 Task: Create a blank project AlphaTech with privacy Public and default view as List and in the team Taskers . Create three sections in the project as To-Do, Doing and Done
Action: Mouse moved to (60, 51)
Screenshot: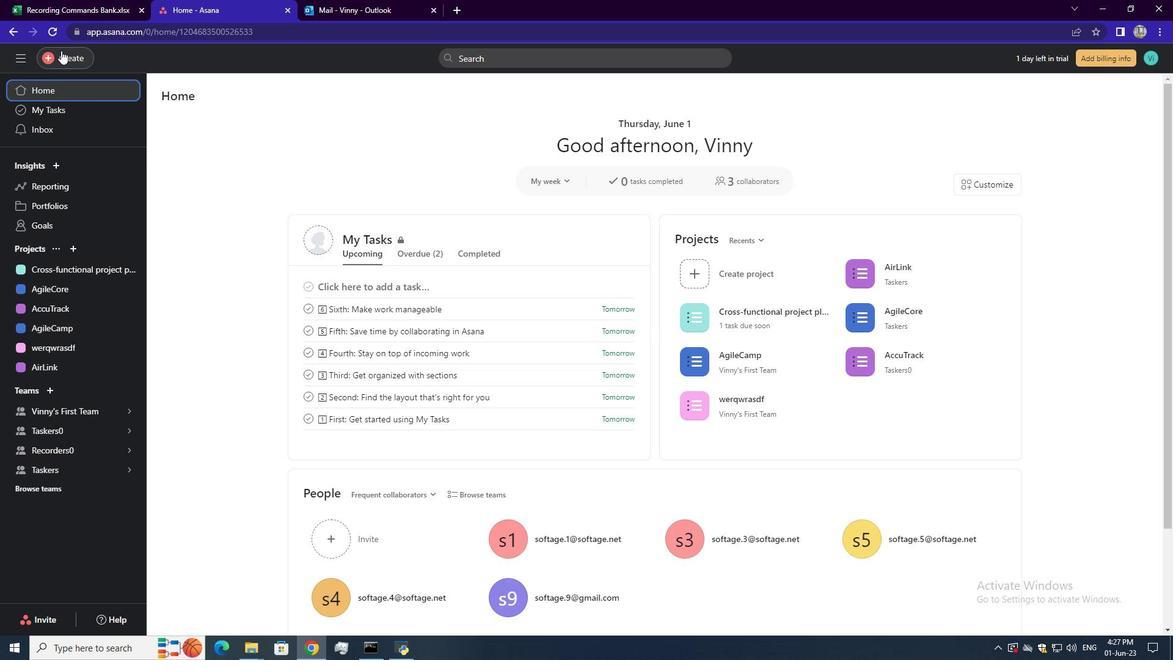 
Action: Mouse pressed left at (60, 51)
Screenshot: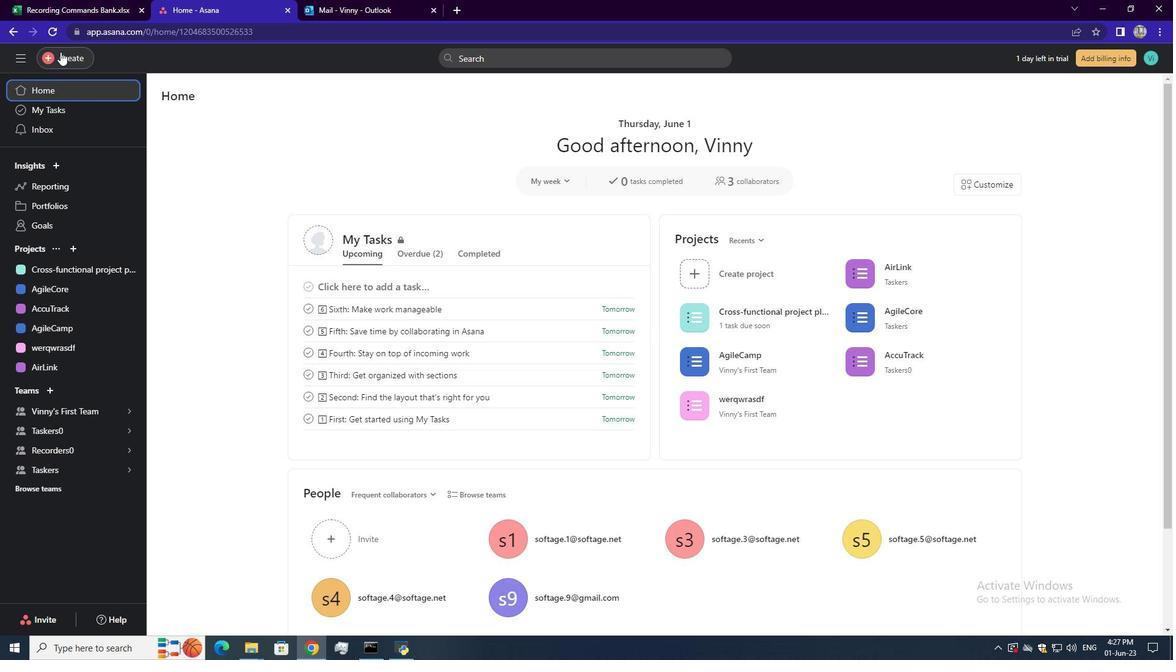 
Action: Mouse moved to (146, 89)
Screenshot: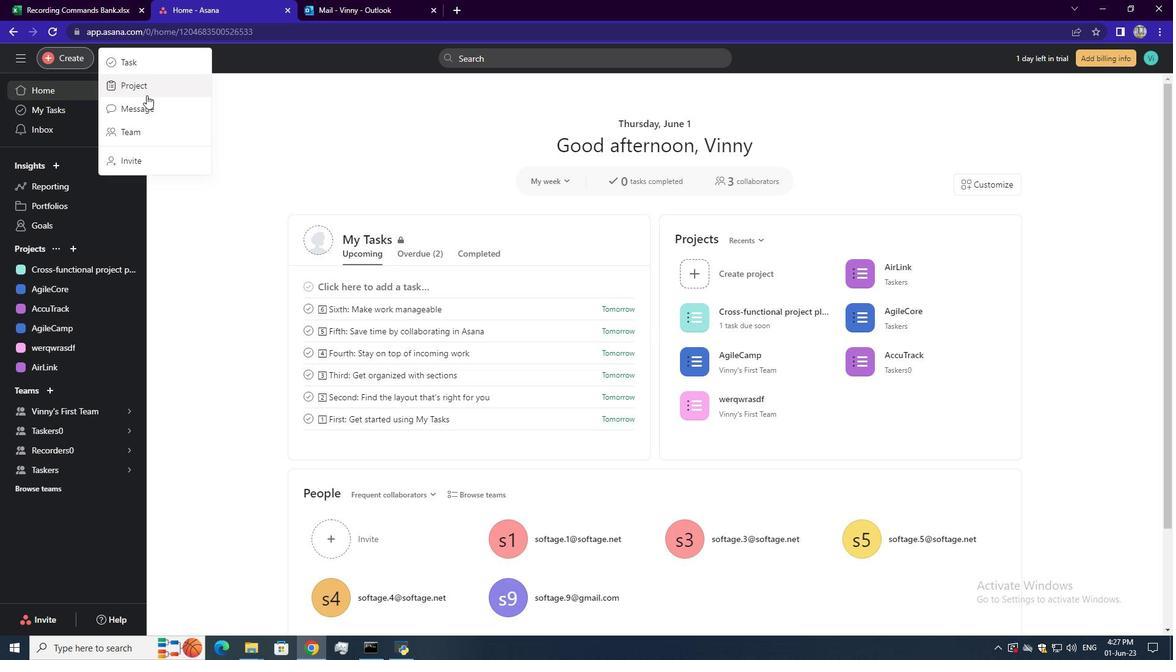 
Action: Mouse pressed left at (146, 89)
Screenshot: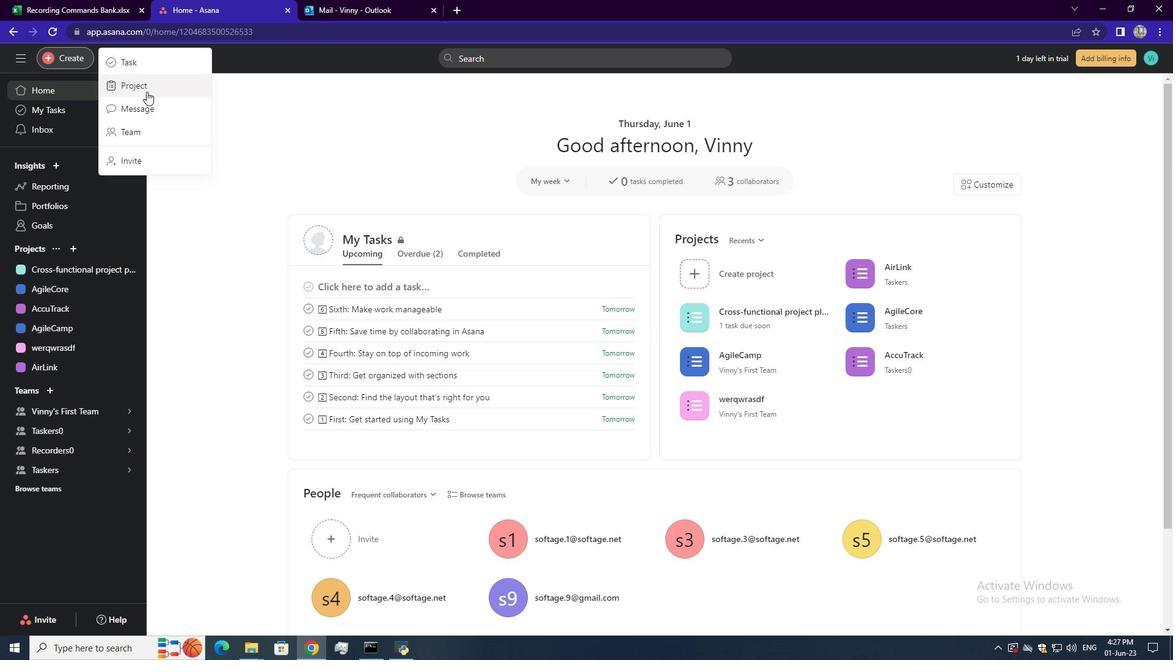 
Action: Mouse moved to (518, 355)
Screenshot: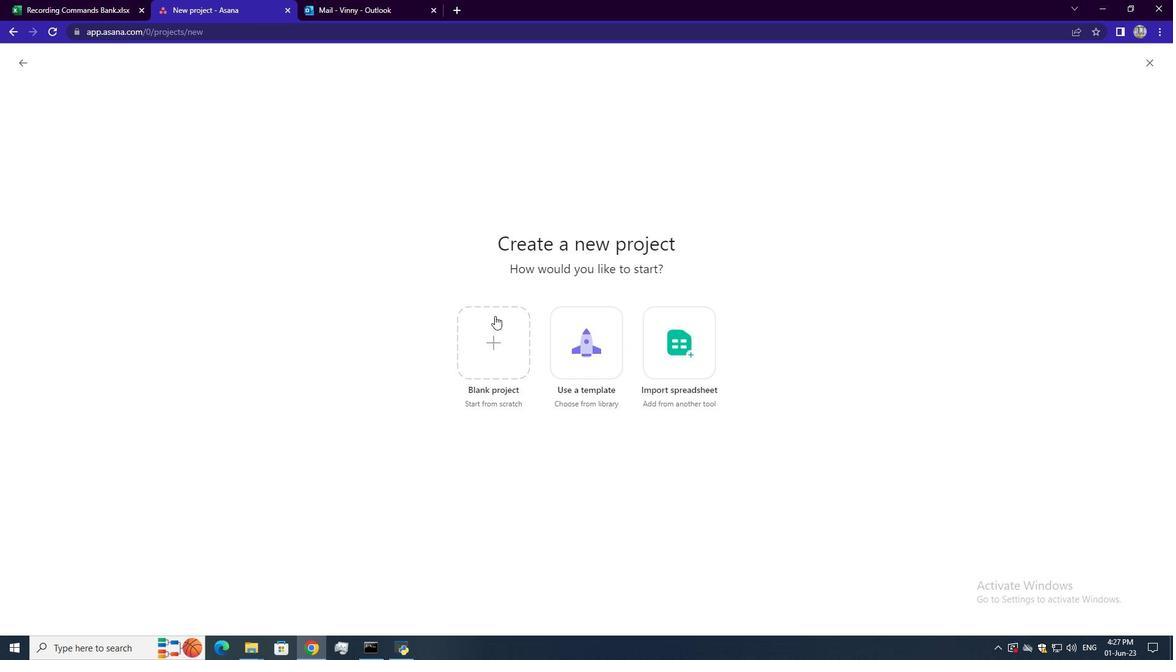 
Action: Mouse pressed left at (518, 355)
Screenshot: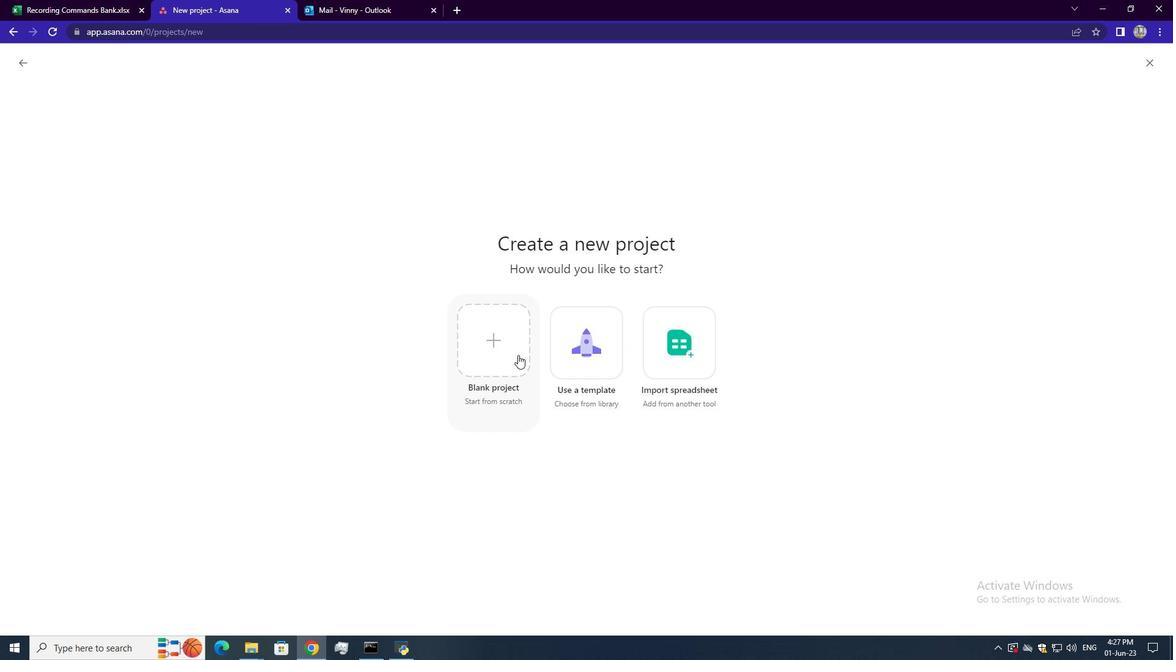 
Action: Mouse moved to (297, 152)
Screenshot: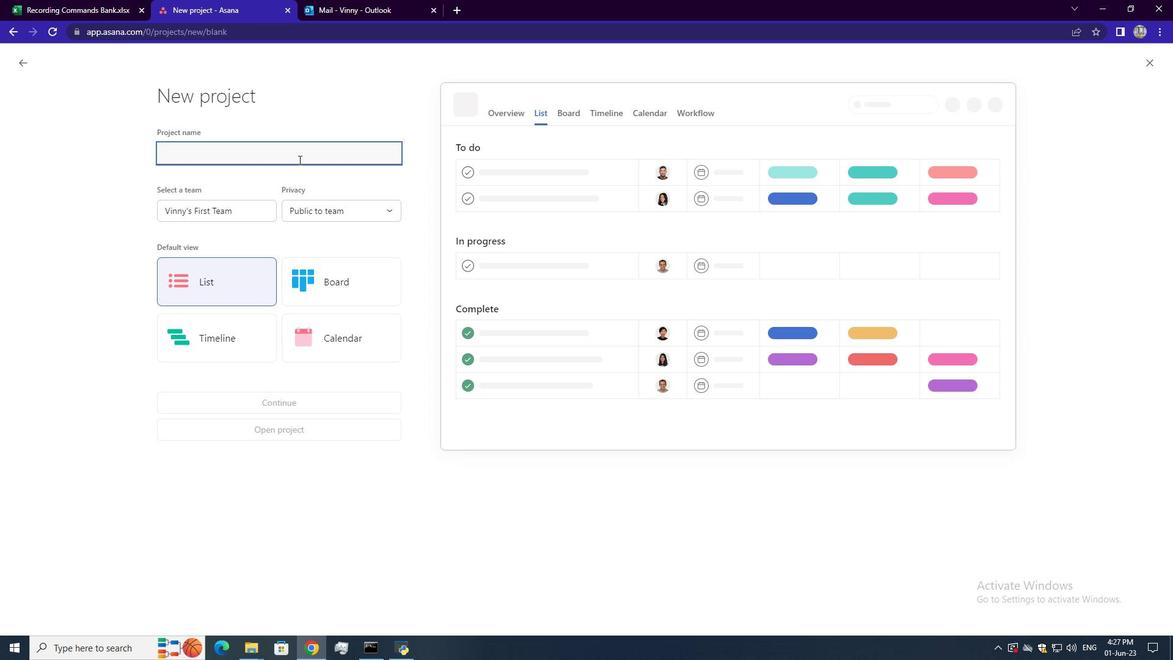 
Action: Mouse pressed left at (297, 152)
Screenshot: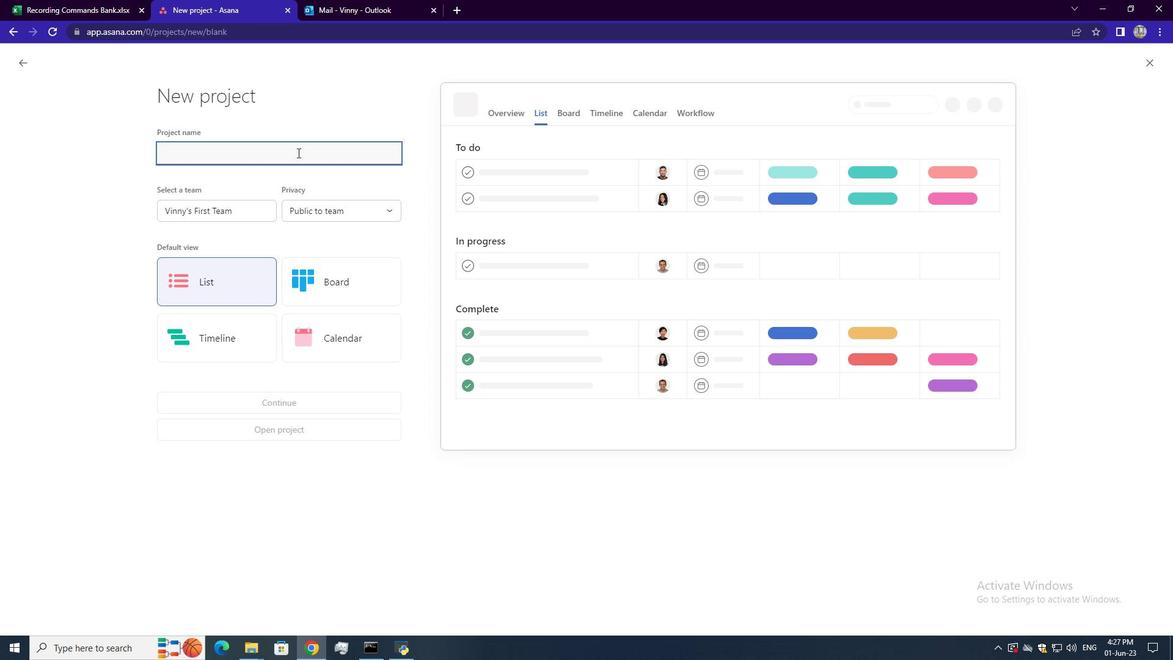 
Action: Key pressed <Key.shift><Key.shift><Key.shift><Key.shift><Key.shift>Alpha<Key.shift>Tech
Screenshot: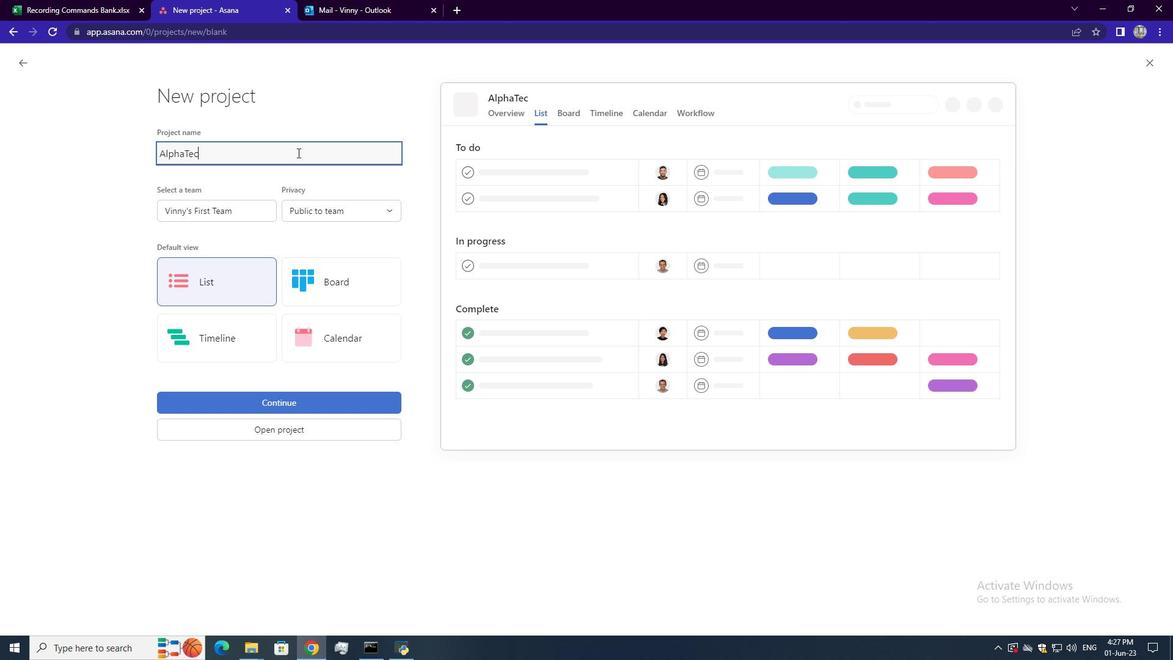 
Action: Mouse moved to (232, 209)
Screenshot: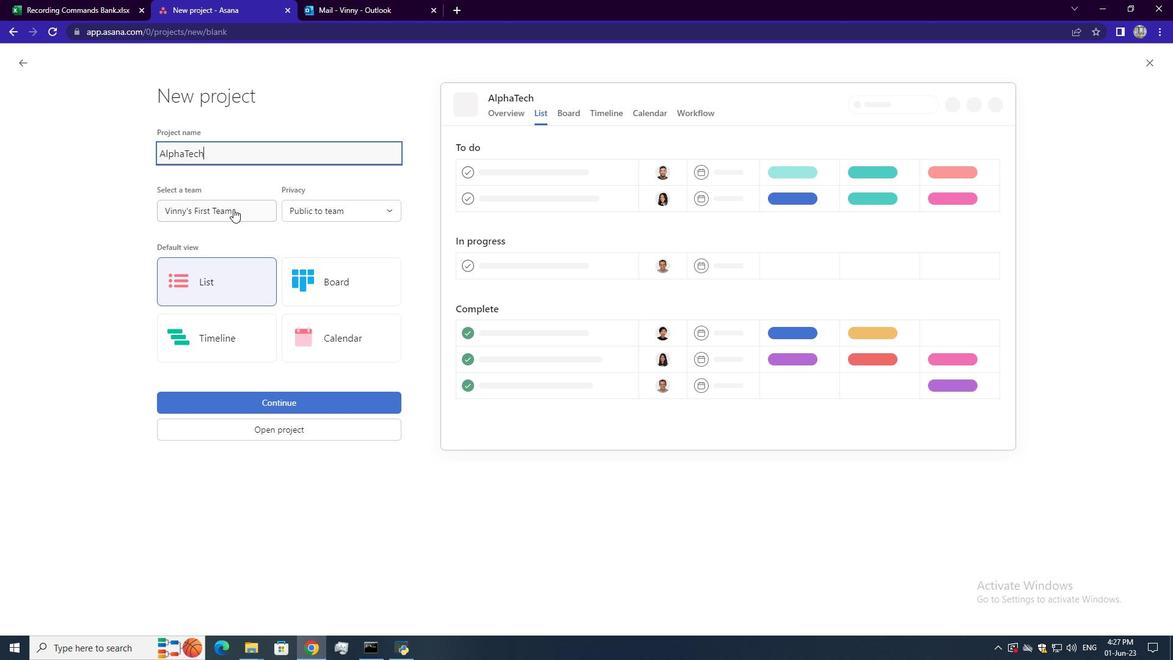
Action: Mouse pressed left at (232, 209)
Screenshot: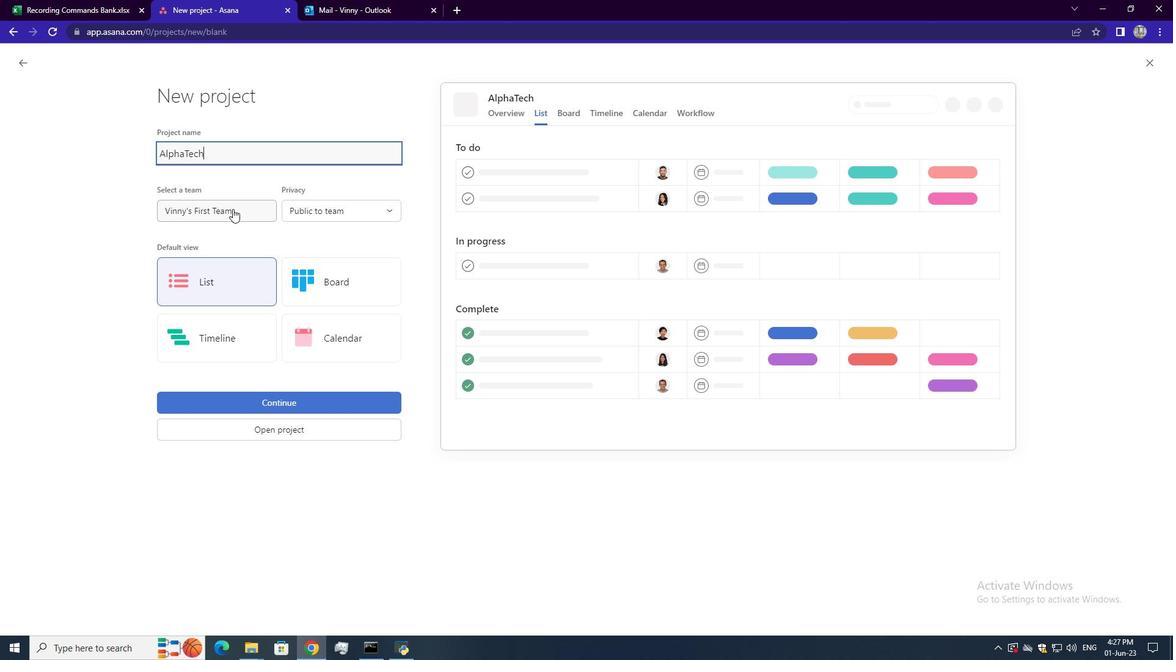 
Action: Mouse moved to (196, 305)
Screenshot: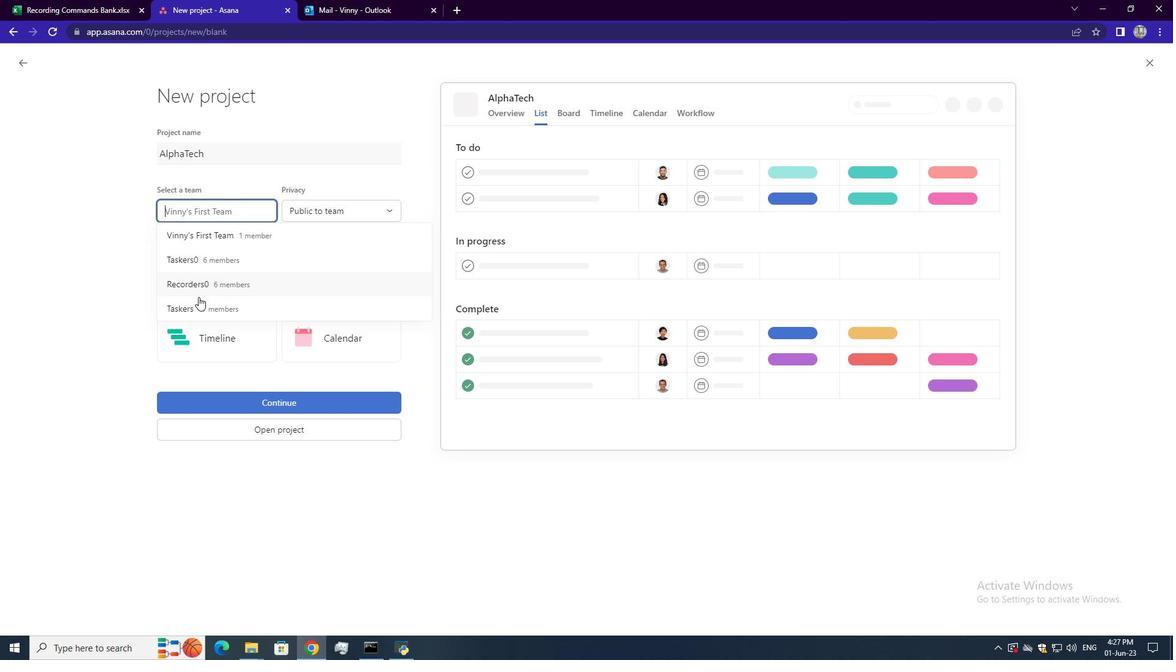
Action: Mouse pressed left at (196, 305)
Screenshot: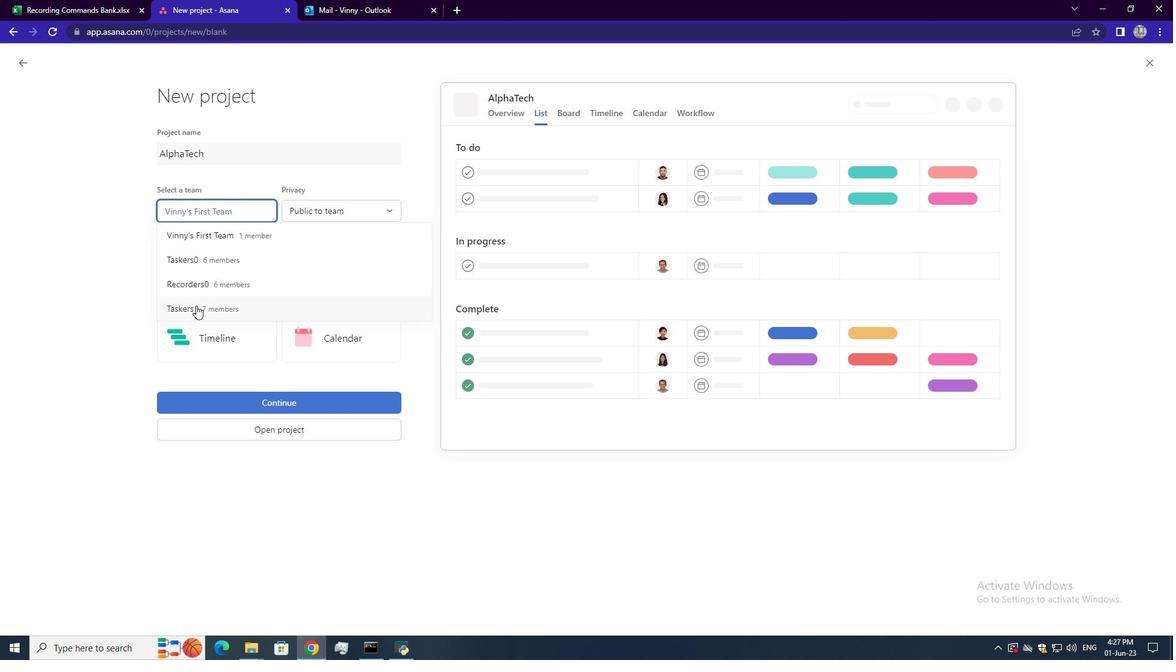 
Action: Mouse moved to (346, 212)
Screenshot: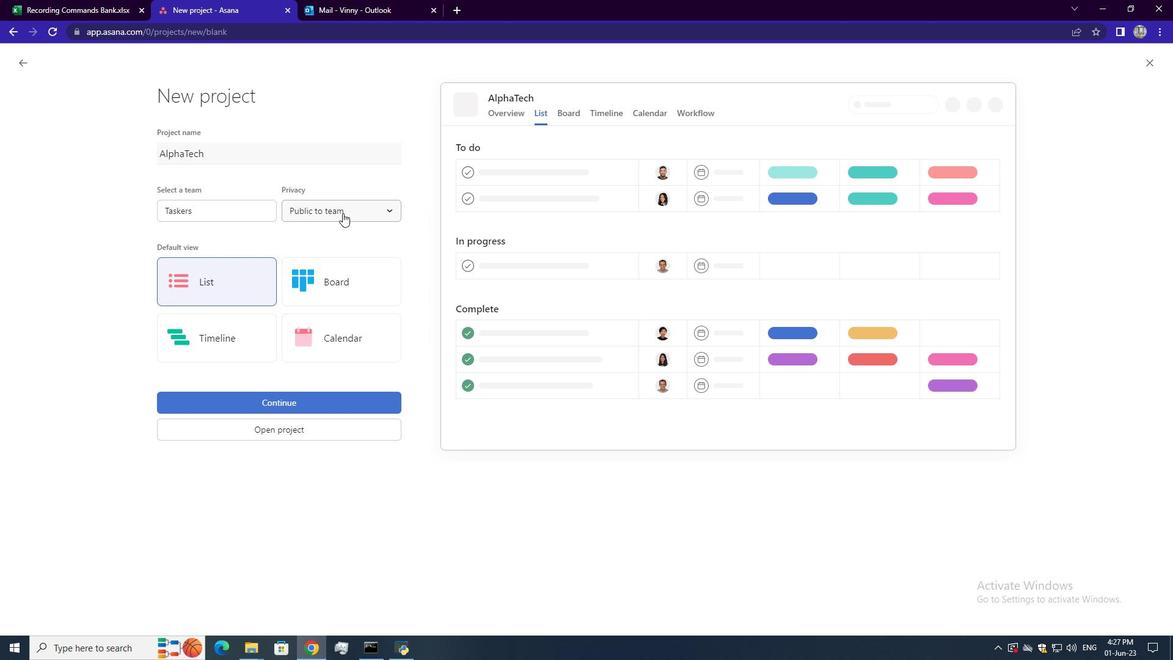 
Action: Mouse pressed left at (346, 212)
Screenshot: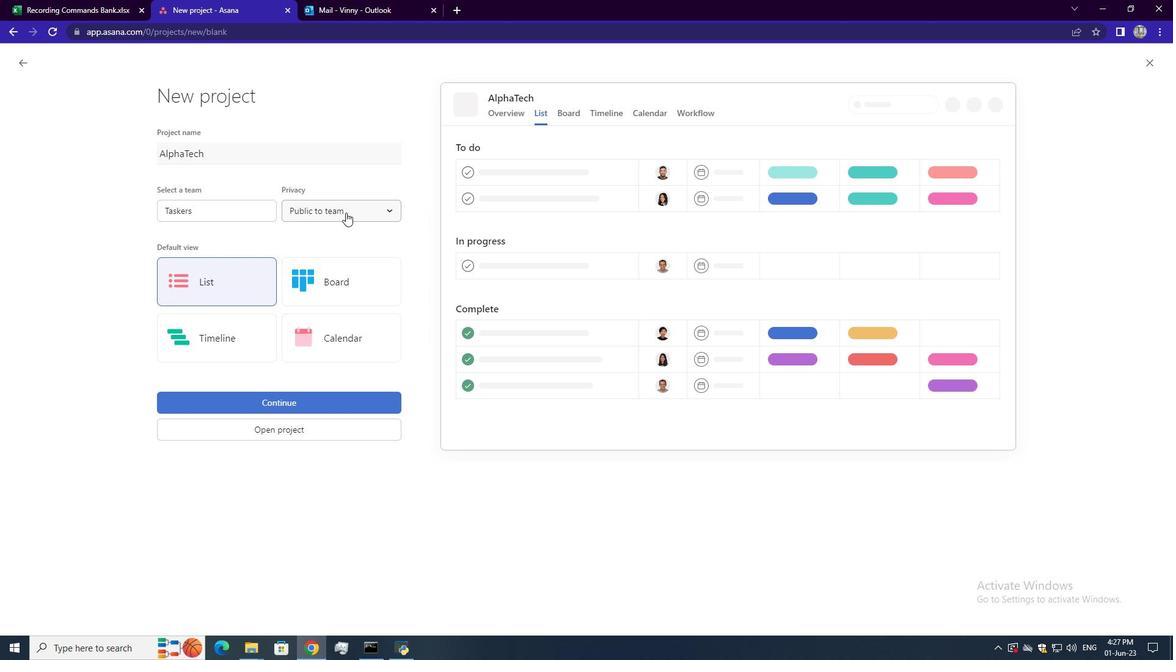 
Action: Mouse moved to (344, 232)
Screenshot: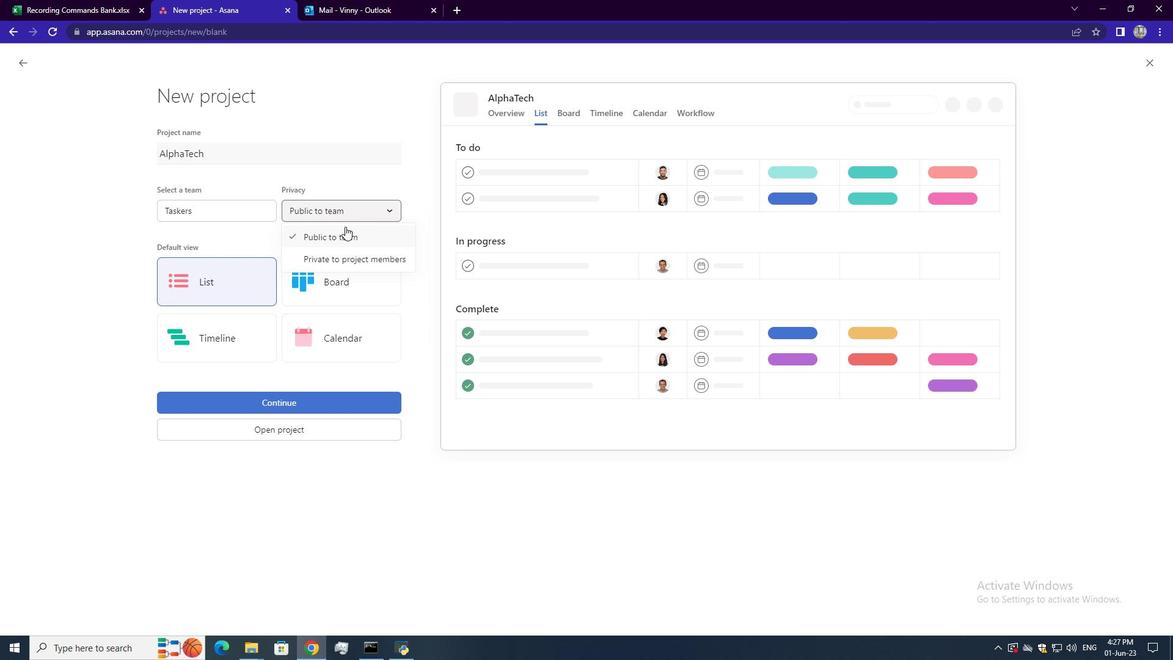 
Action: Mouse pressed left at (344, 232)
Screenshot: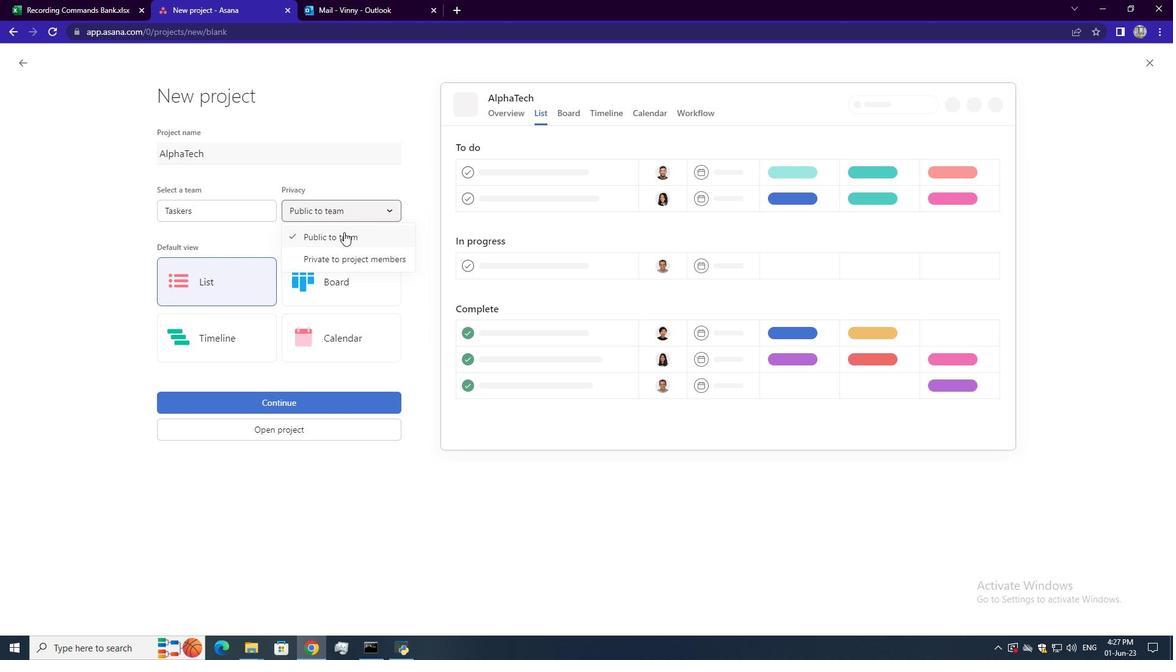 
Action: Mouse moved to (207, 283)
Screenshot: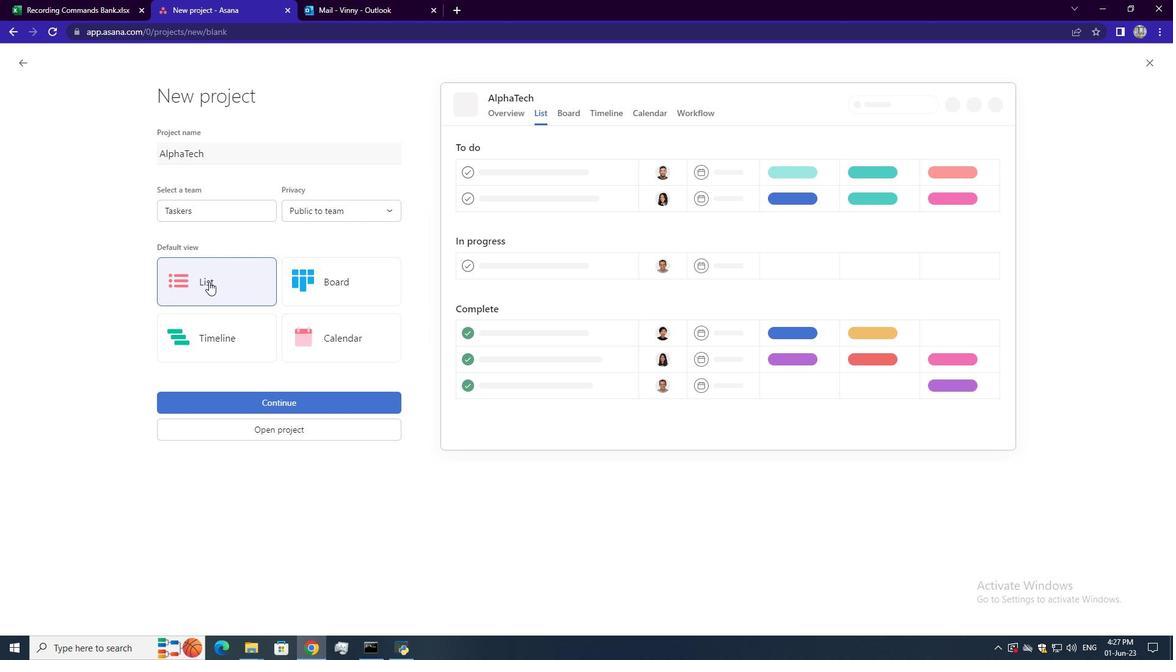 
Action: Mouse pressed left at (207, 283)
Screenshot: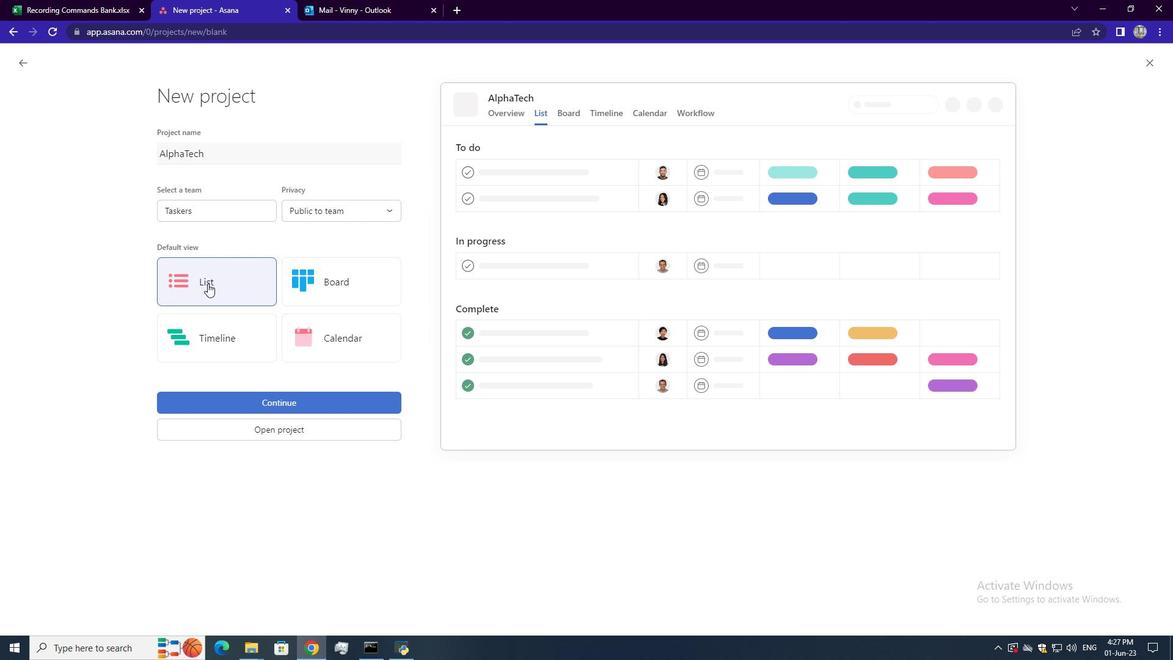 
Action: Mouse moved to (260, 396)
Screenshot: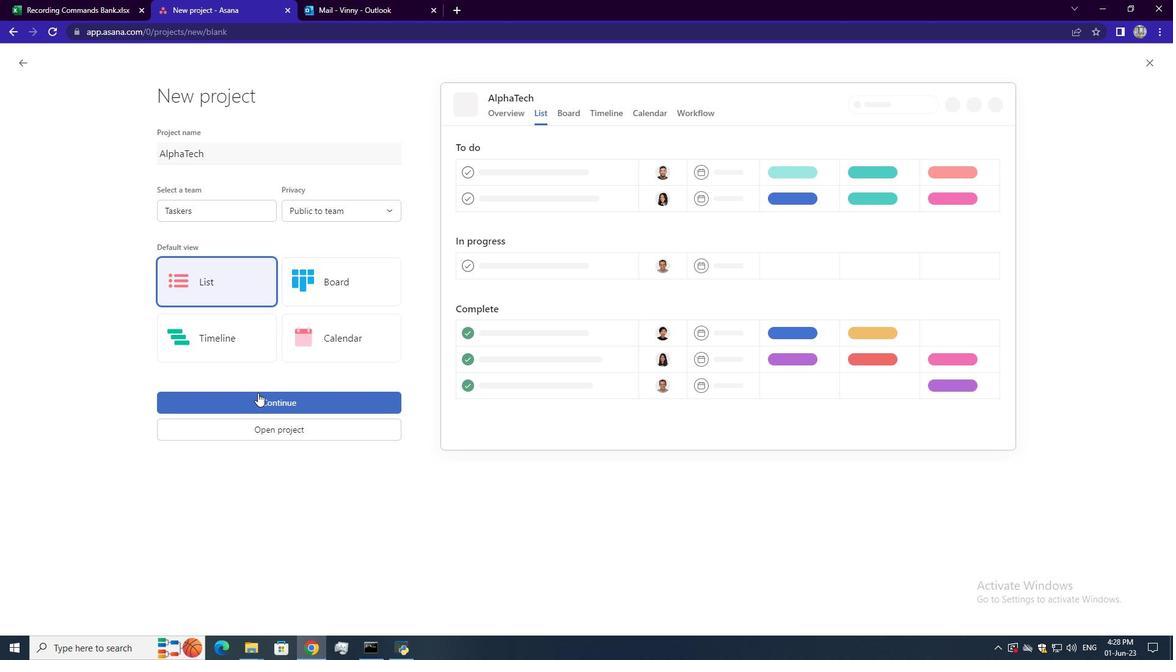 
Action: Mouse pressed left at (260, 396)
Screenshot: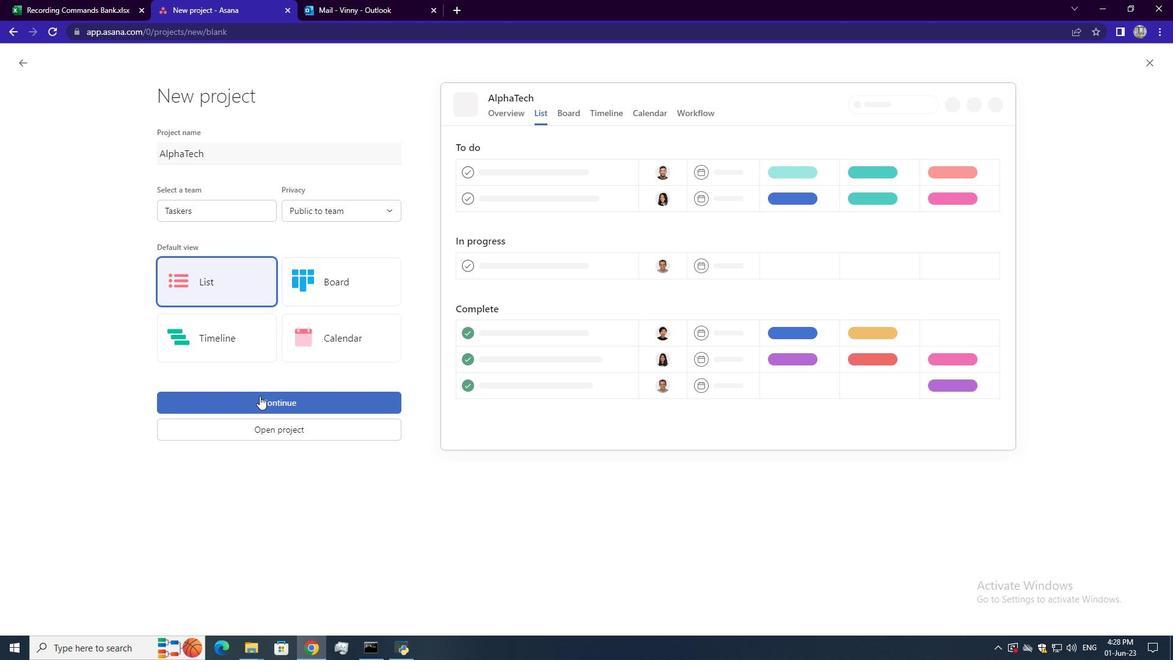 
Action: Mouse moved to (923, 113)
Screenshot: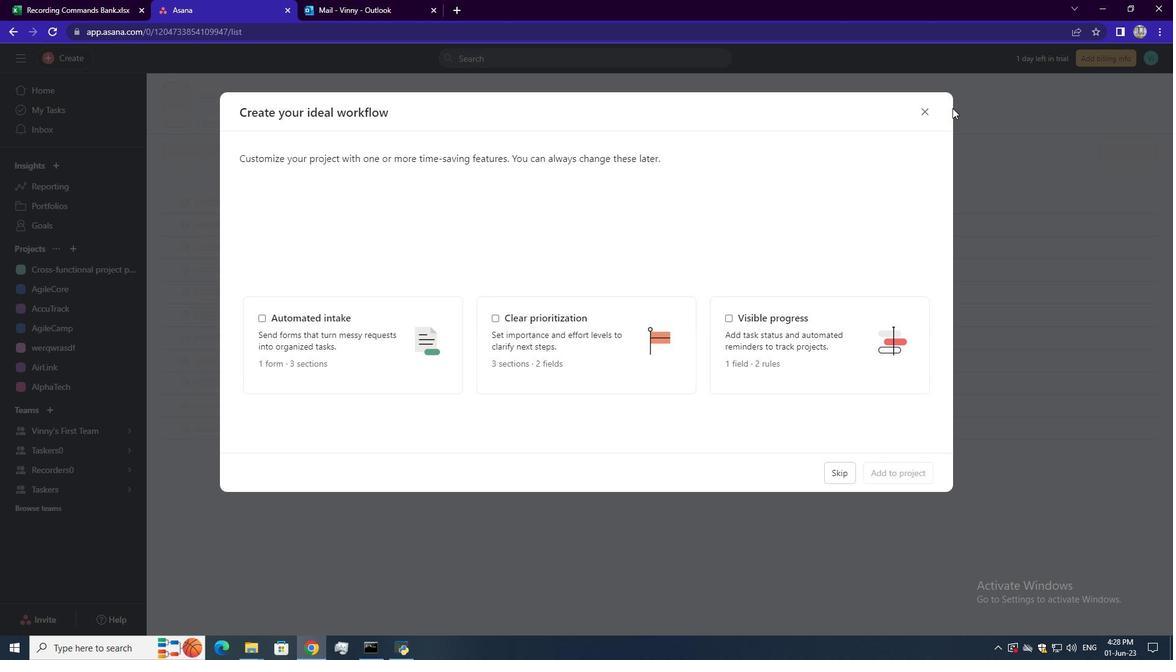 
Action: Mouse pressed left at (923, 113)
Screenshot: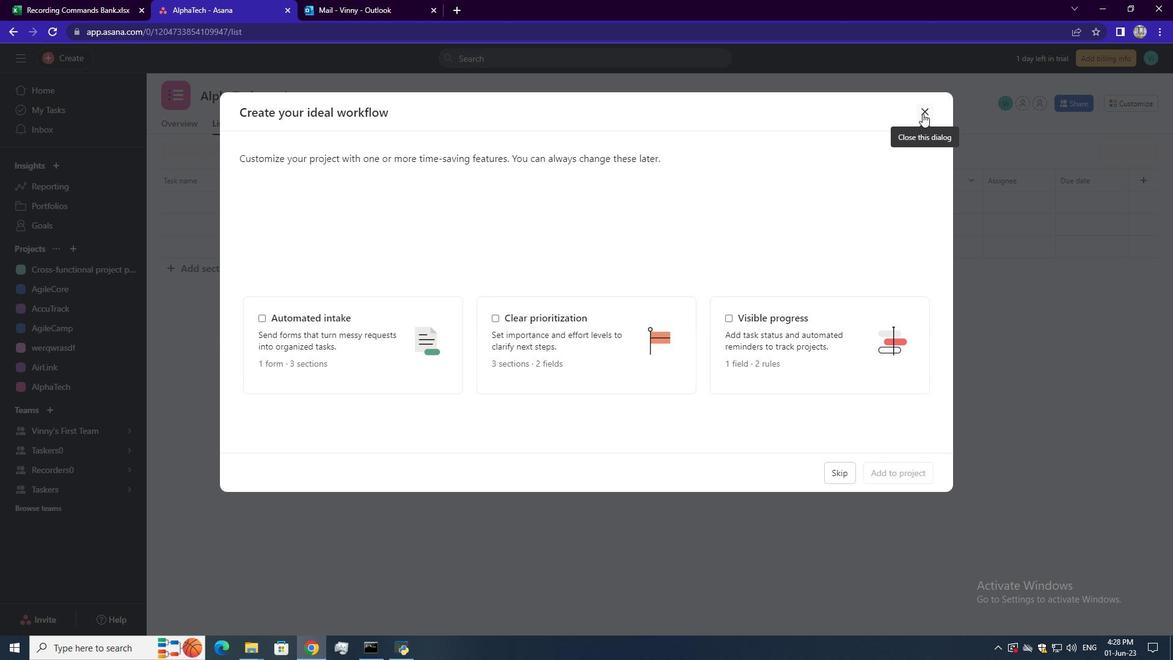 
Action: Mouse moved to (196, 270)
Screenshot: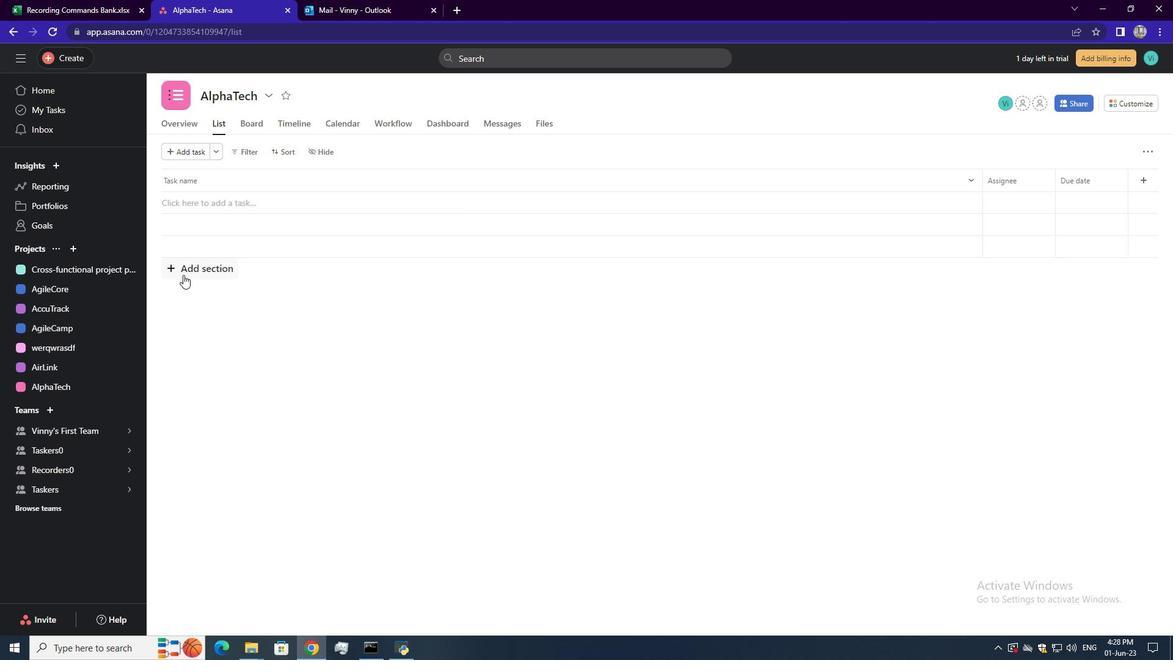 
Action: Mouse pressed left at (196, 270)
Screenshot: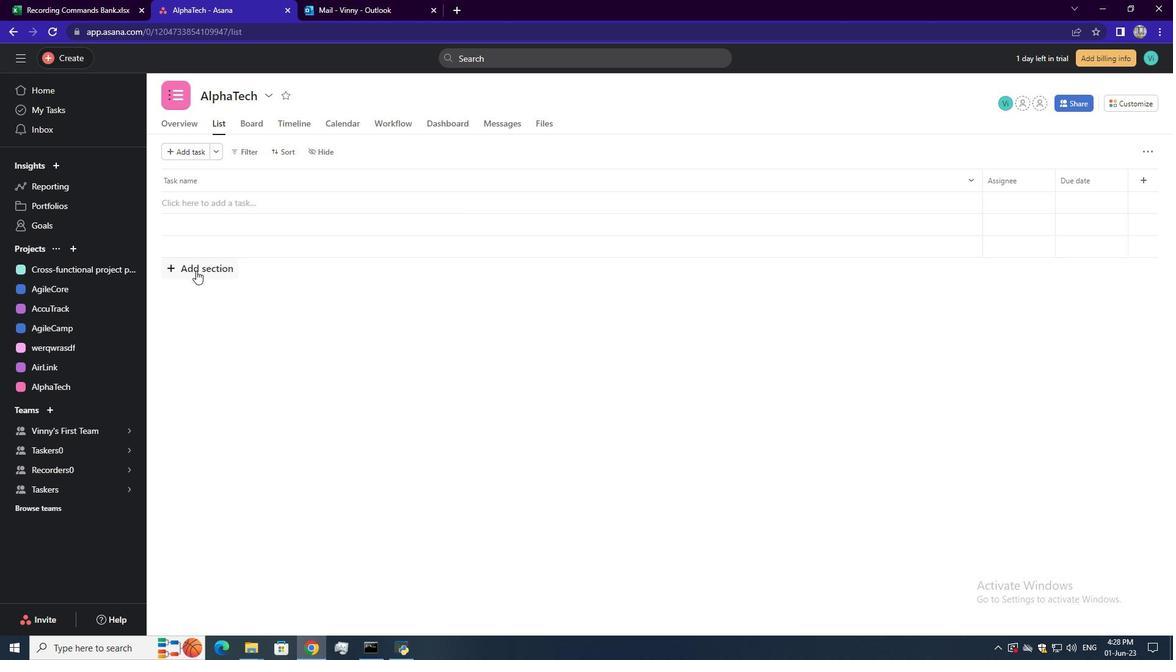 
Action: Mouse moved to (242, 211)
Screenshot: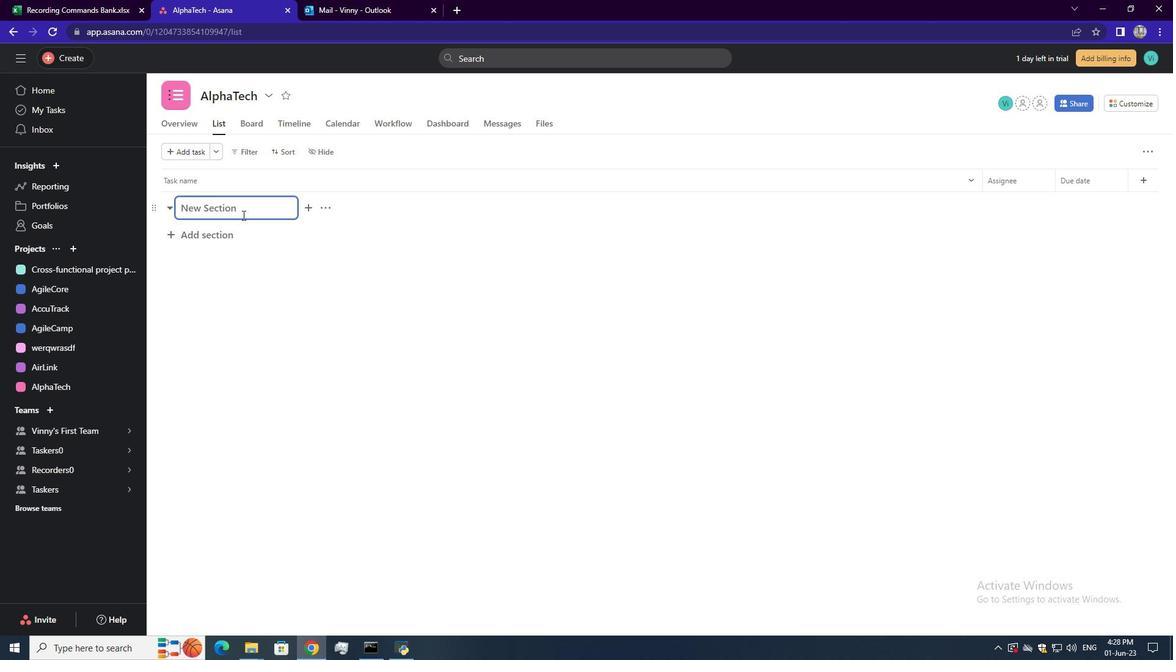 
Action: Mouse pressed left at (242, 211)
Screenshot: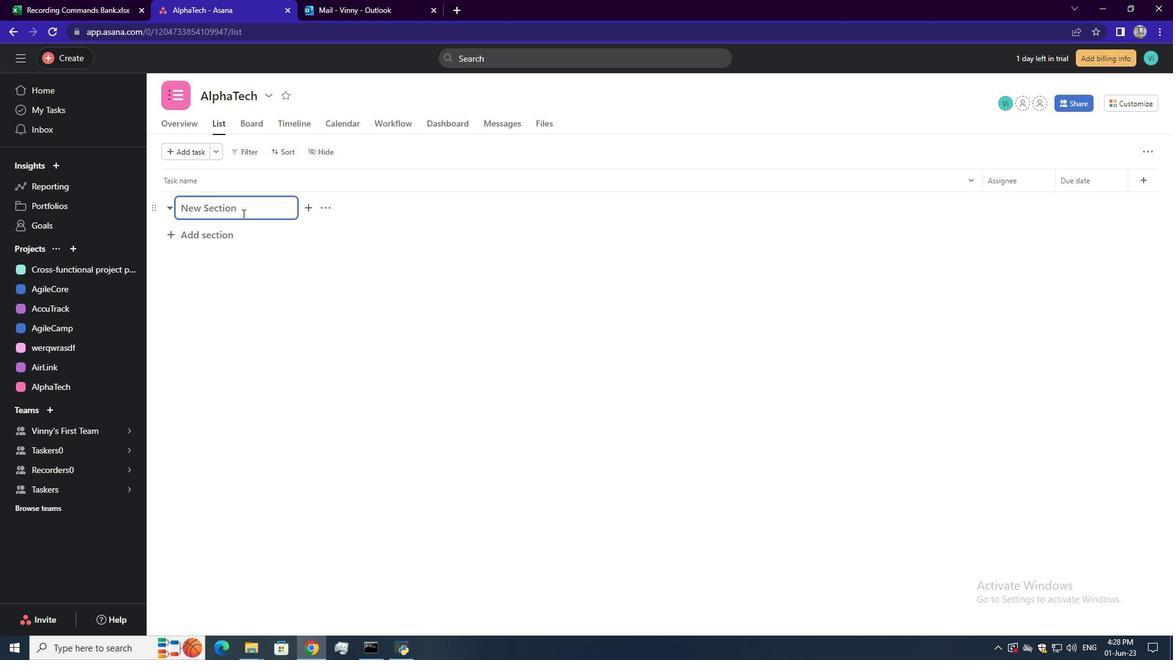 
Action: Mouse moved to (242, 210)
Screenshot: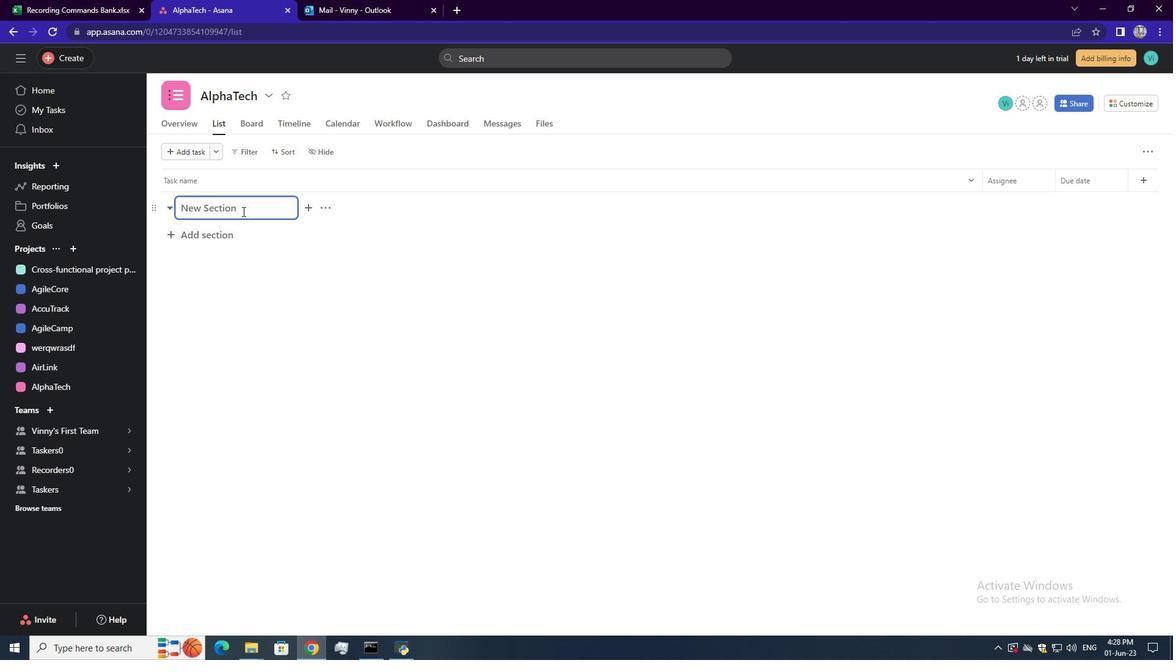 
Action: Key pressed <Key.shift>To<Key.shift>-<Key.shift>DO<Key.backspace>o<Key.enter>
Screenshot: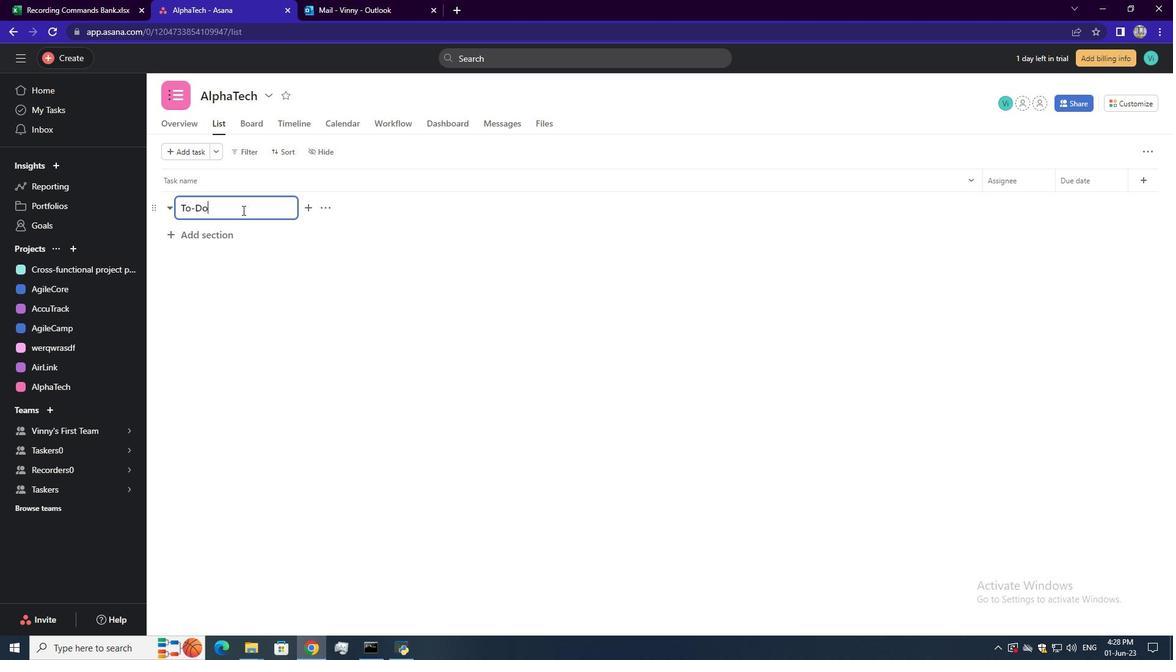 
Action: Mouse moved to (223, 283)
Screenshot: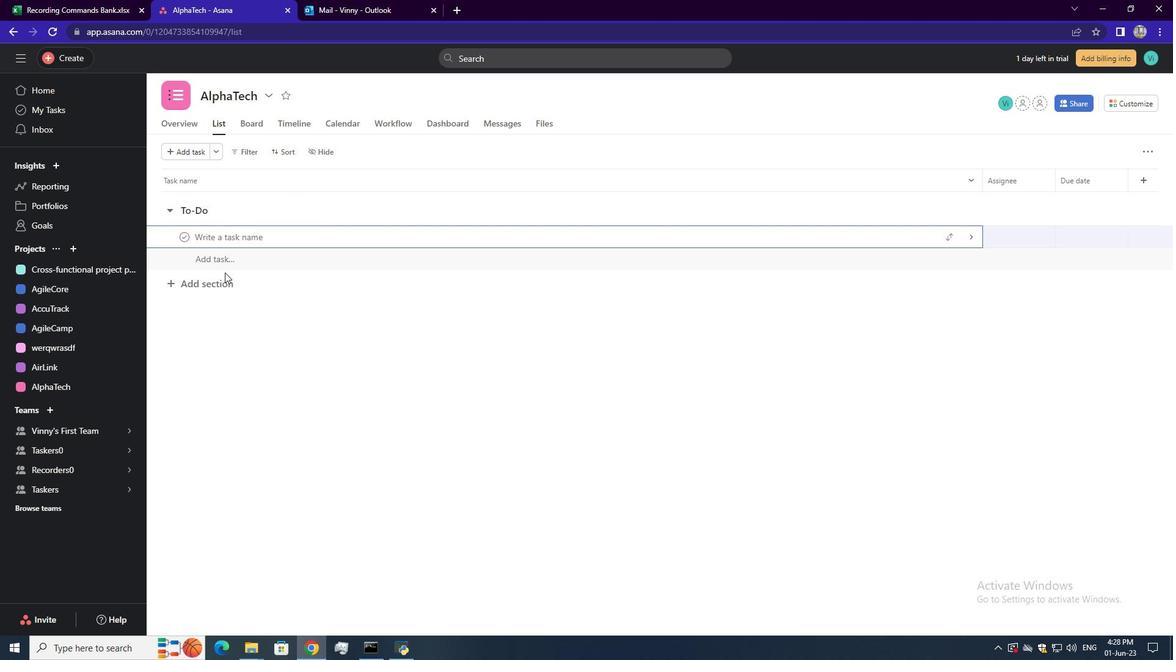 
Action: Mouse pressed left at (223, 283)
Screenshot: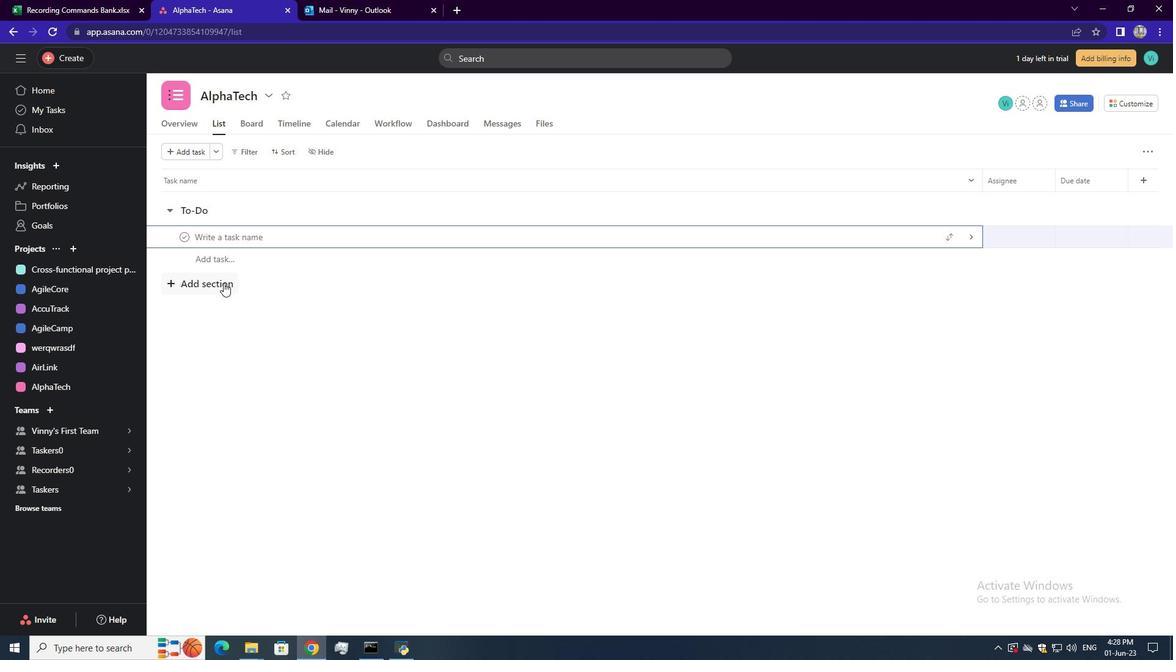 
Action: Mouse moved to (210, 236)
Screenshot: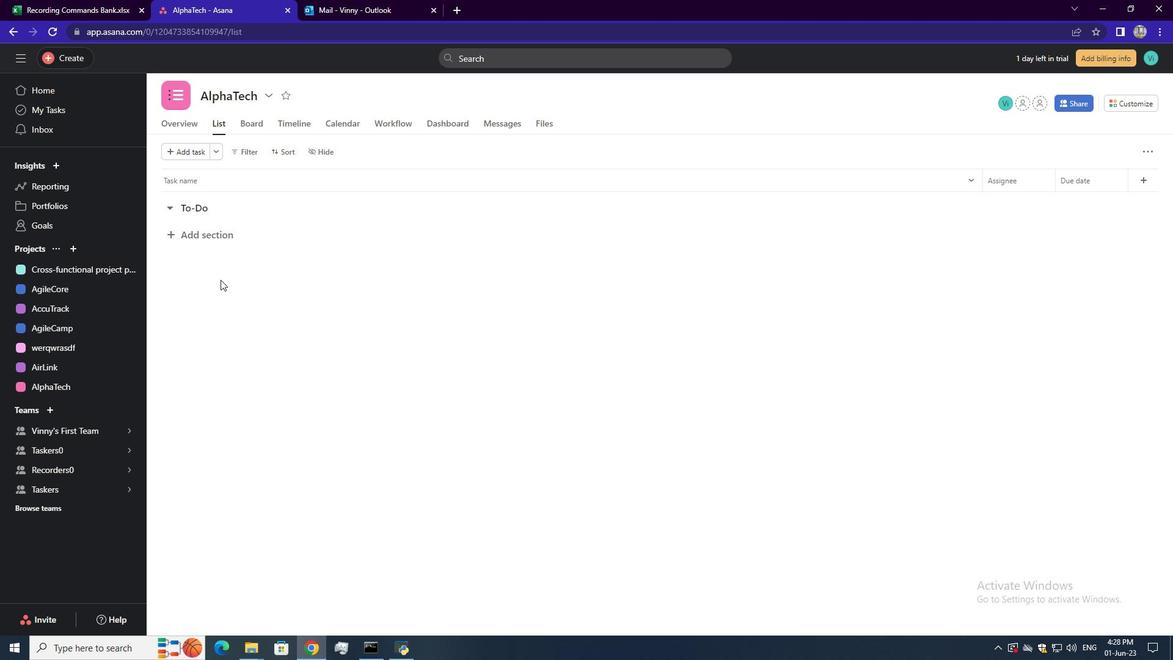 
Action: Mouse pressed left at (210, 236)
Screenshot: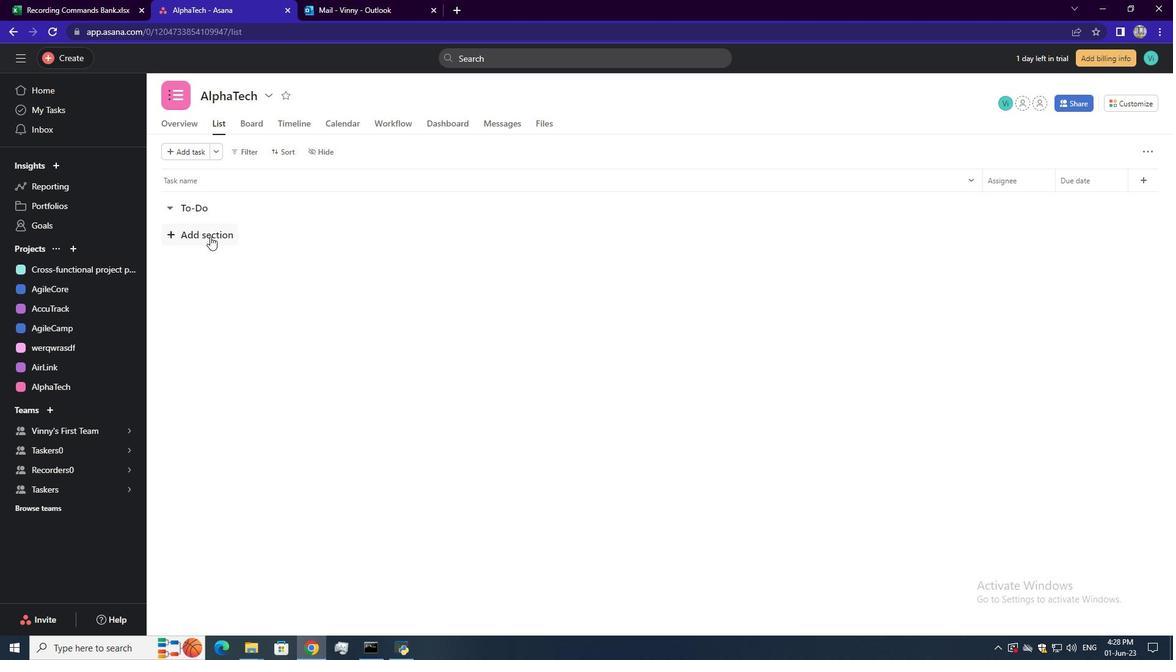 
Action: Mouse moved to (210, 236)
Screenshot: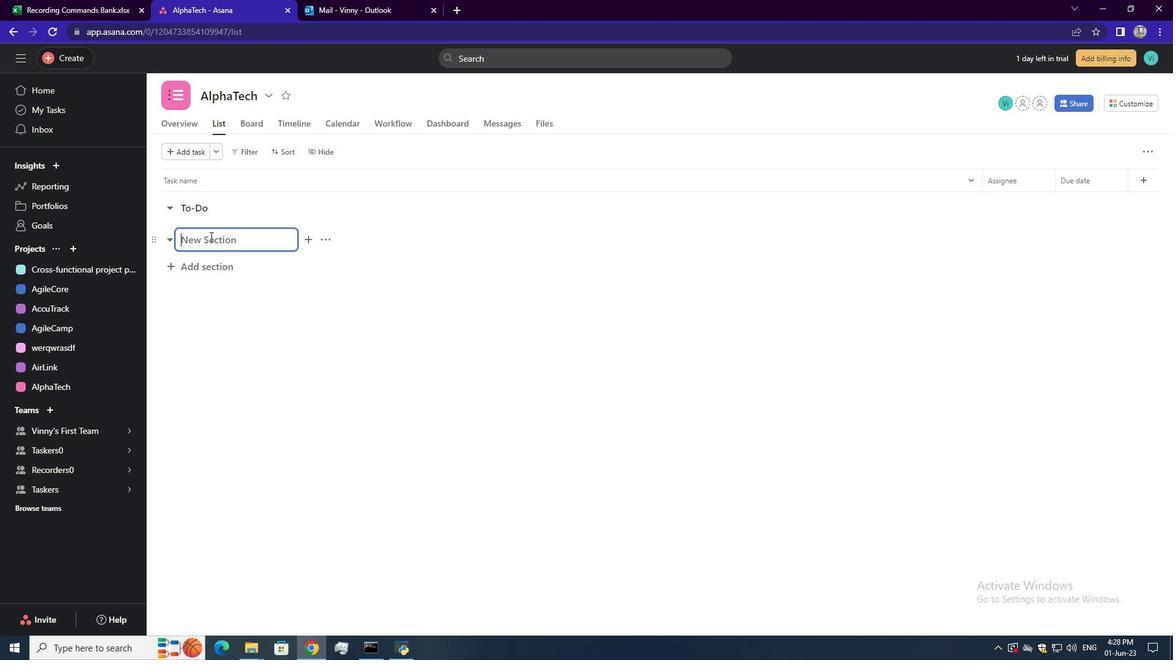 
Action: Mouse pressed left at (210, 236)
Screenshot: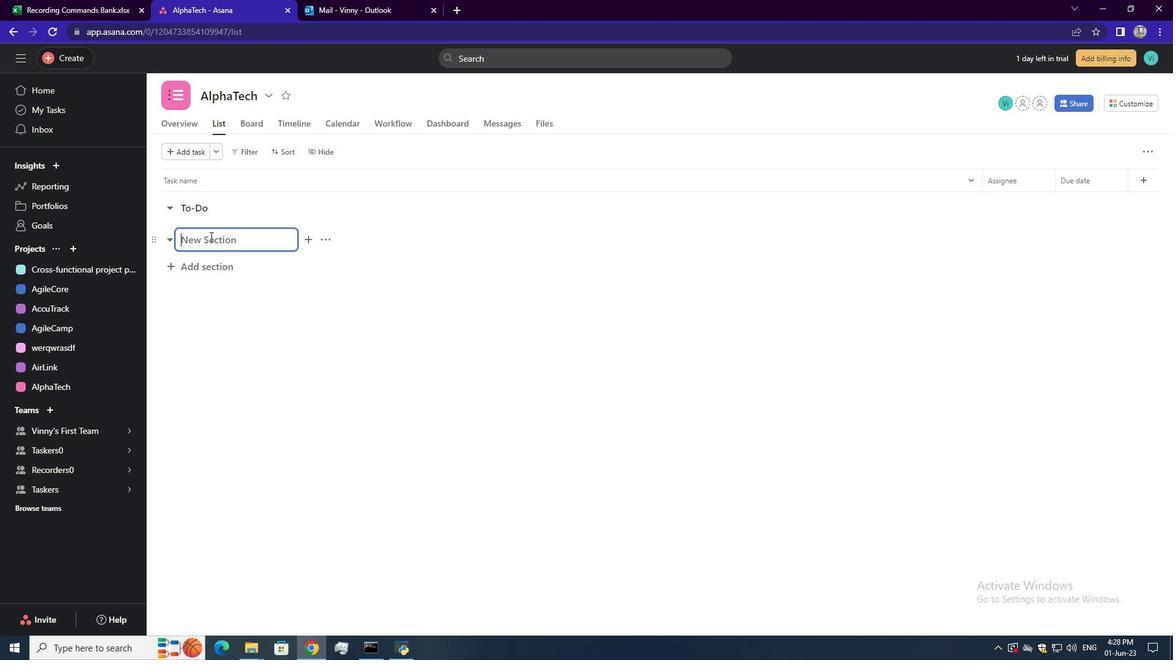 
Action: Key pressed <Key.shift><Key.shift><Key.shift><Key.shift><Key.shift>Doing<Key.enter>
Screenshot: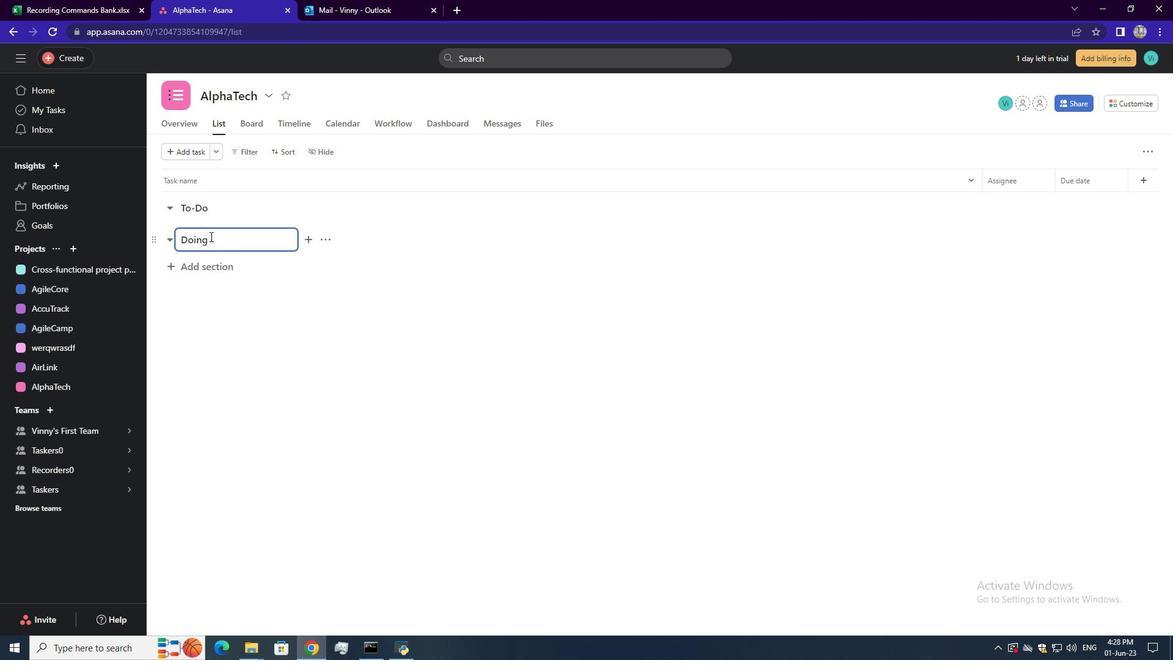 
Action: Mouse moved to (259, 304)
Screenshot: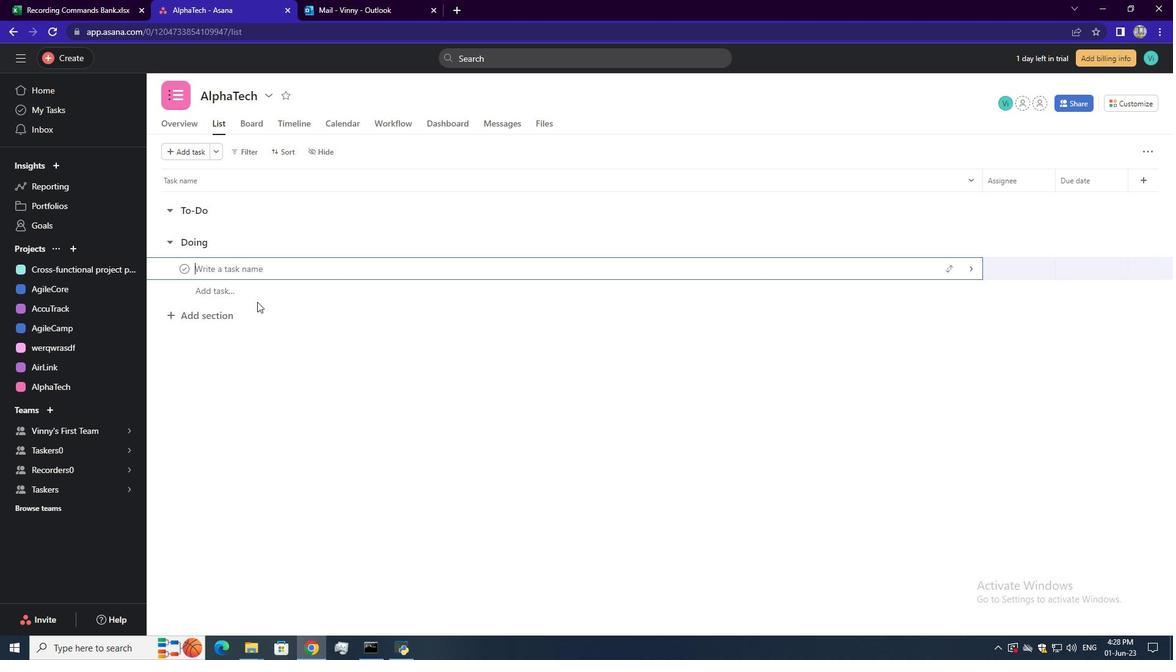 
Action: Mouse pressed left at (259, 304)
Screenshot: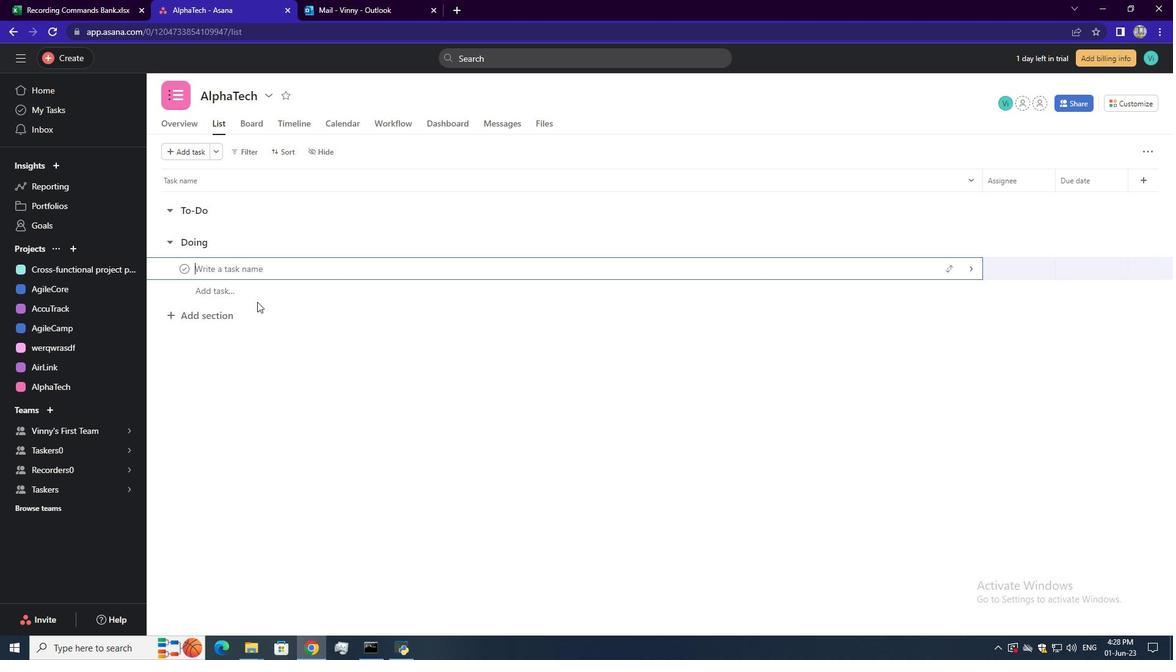 
Action: Mouse moved to (227, 271)
Screenshot: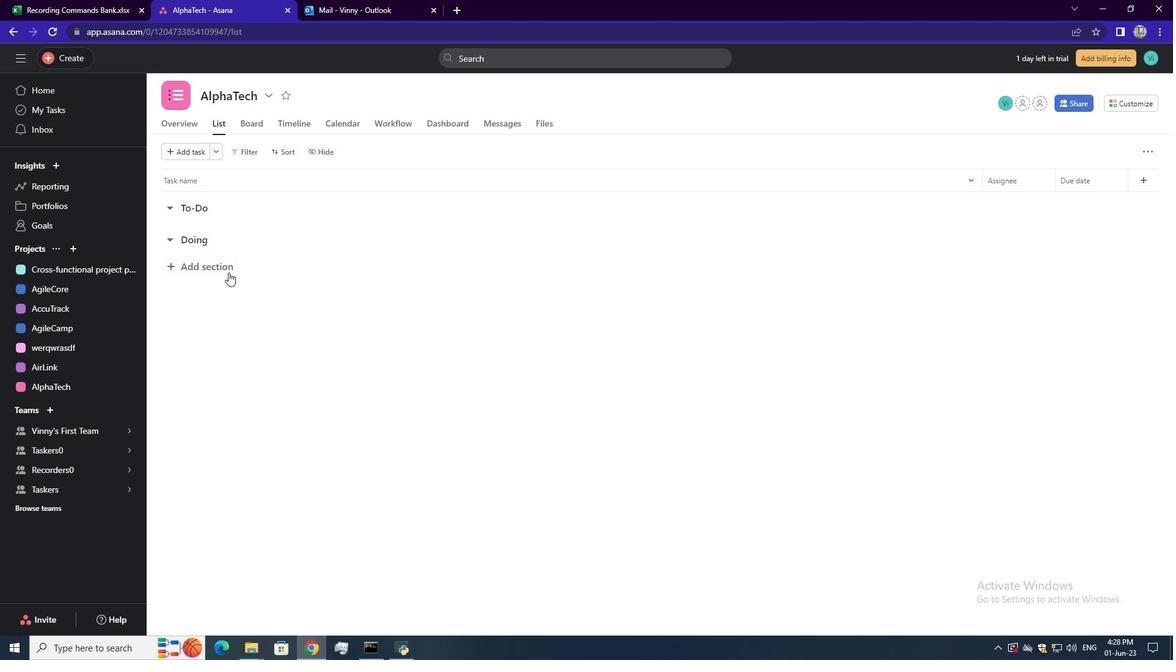 
Action: Mouse pressed left at (227, 271)
Screenshot: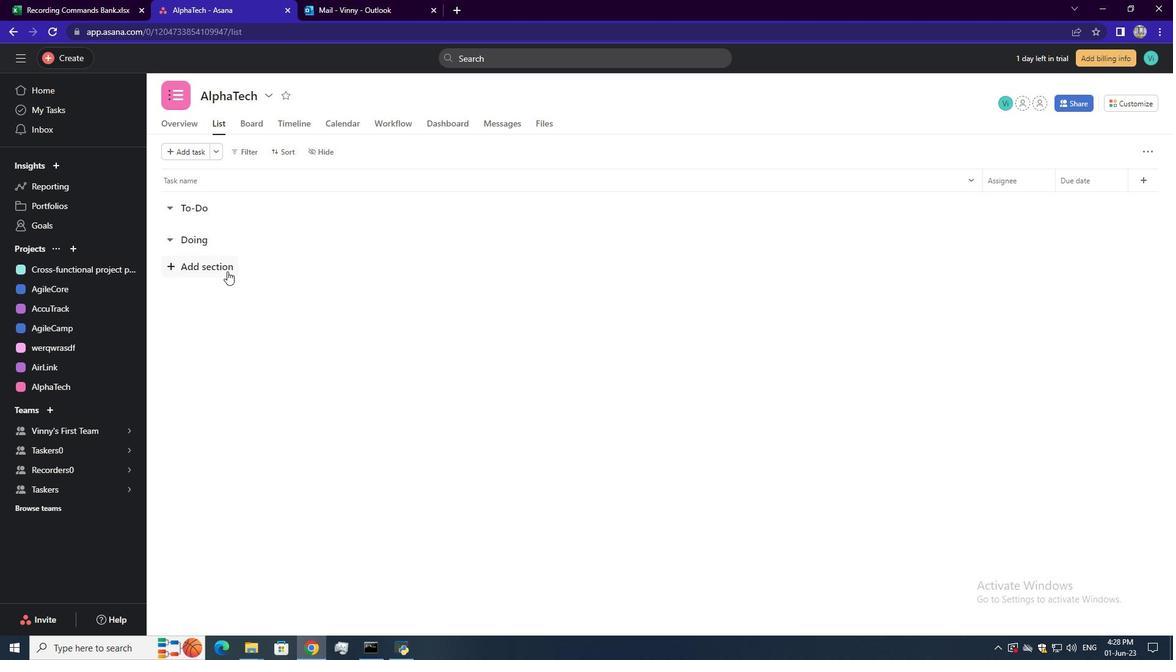 
Action: Mouse moved to (226, 271)
Screenshot: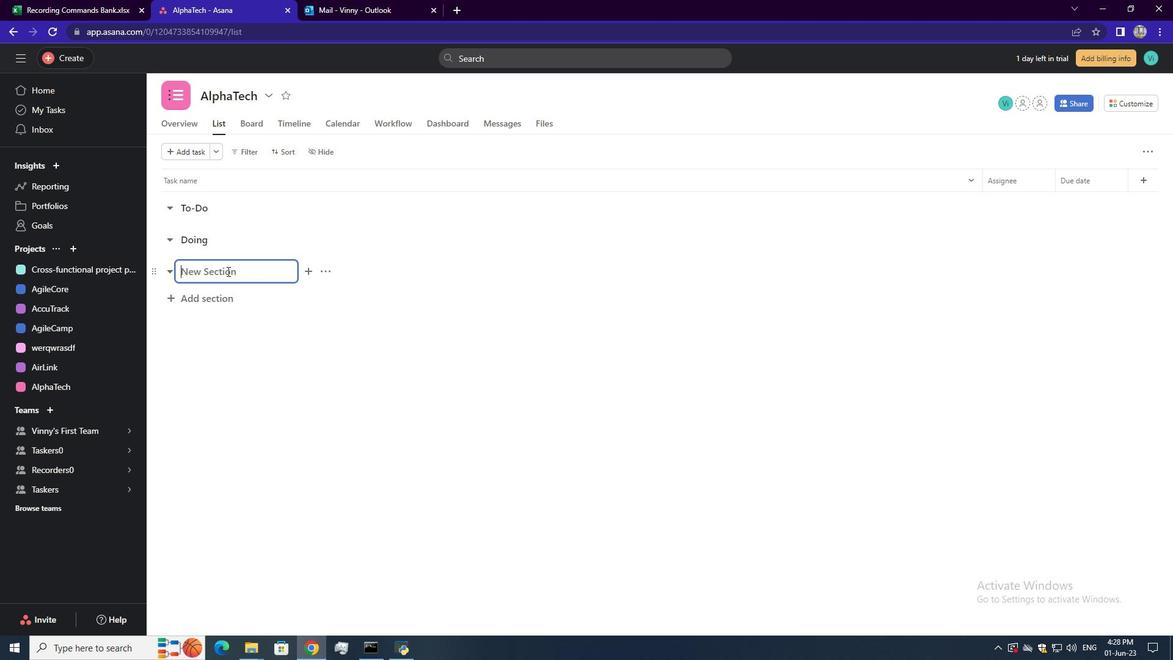 
Action: Mouse pressed left at (226, 271)
Screenshot: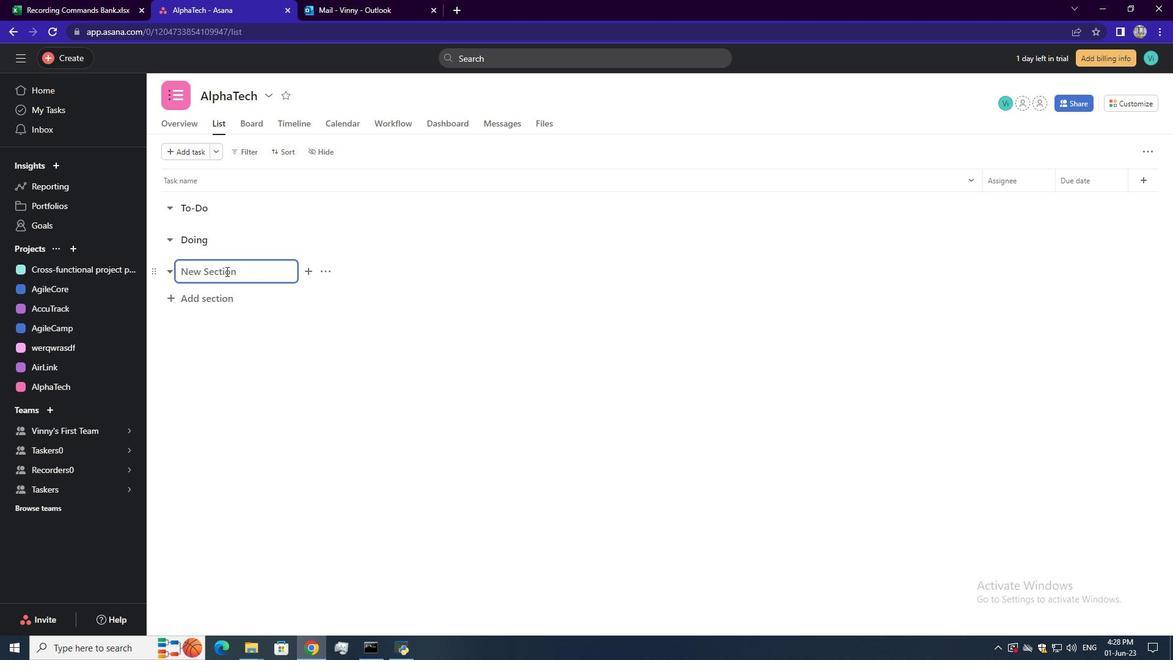 
Action: Key pressed <Key.shift>Done<Key.enter>
Screenshot: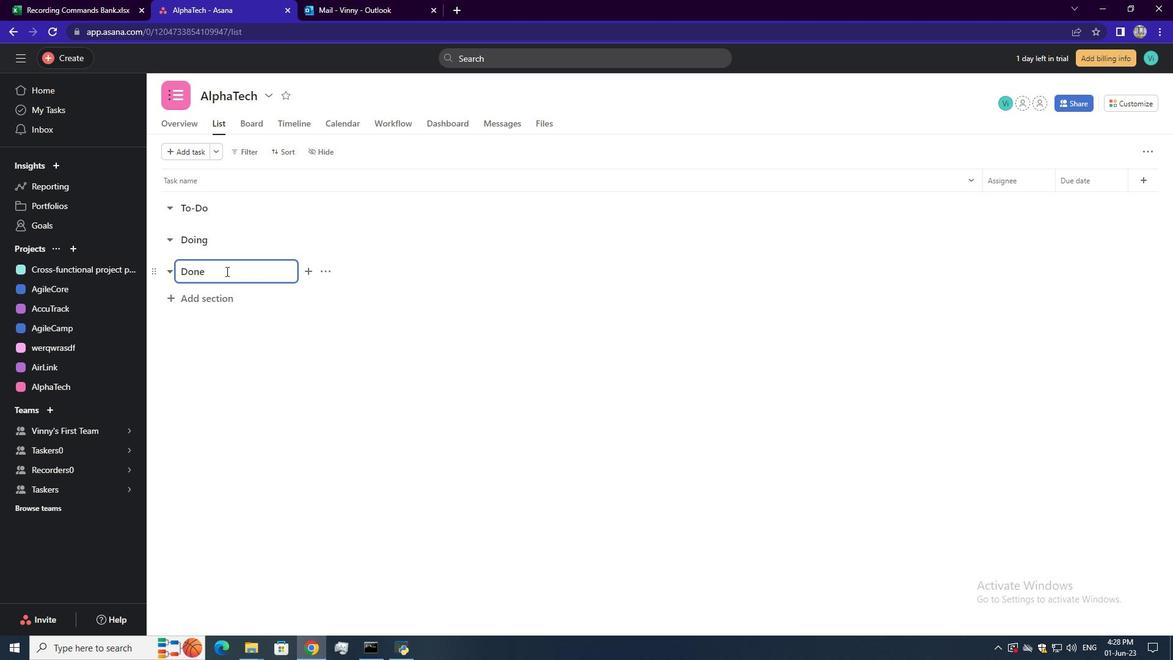 
Action: Mouse moved to (263, 401)
Screenshot: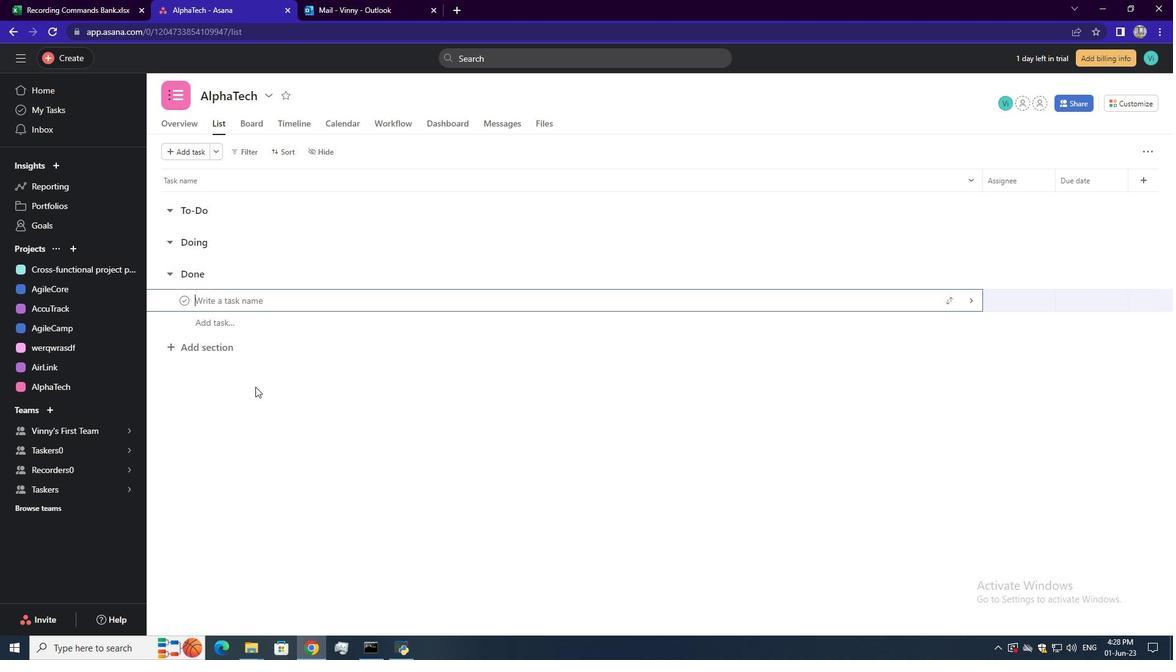 
Action: Mouse pressed left at (263, 401)
Screenshot: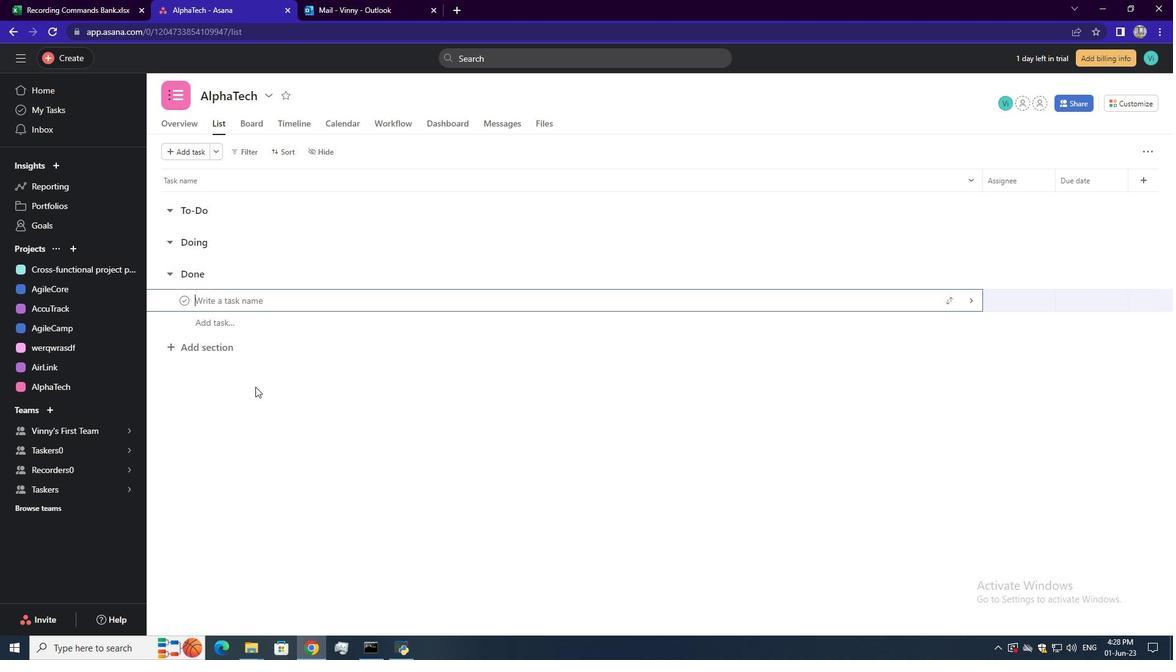 
Action: Mouse moved to (263, 401)
Screenshot: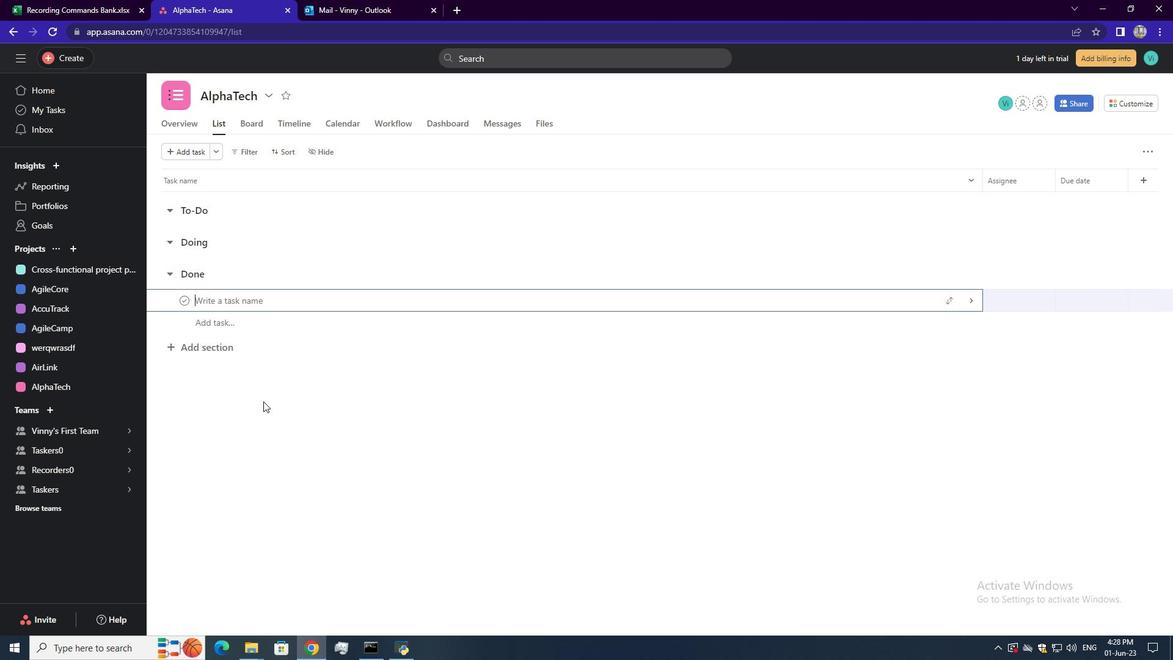 
